 Task: Add Attachment from Google Drive to Card Card0000000151 in Board Board0000000038 in Workspace WS0000000013 in Trello. Add Cover Orange to Card Card0000000151 in Board Board0000000038 in Workspace WS0000000013 in Trello. Add "Add Label …" with "Title" Title0000000151 to Button Button0000000151 to Card Card0000000151 in Board Board0000000038 in Workspace WS0000000013 in Trello. Add Description DS0000000151 to Card Card0000000151 in Board Board0000000038 in Workspace WS0000000013 in Trello. Add Comment CM0000000151 to Card Card0000000151 in Board Board0000000038 in Workspace WS0000000013 in Trello
Action: Mouse moved to (751, 436)
Screenshot: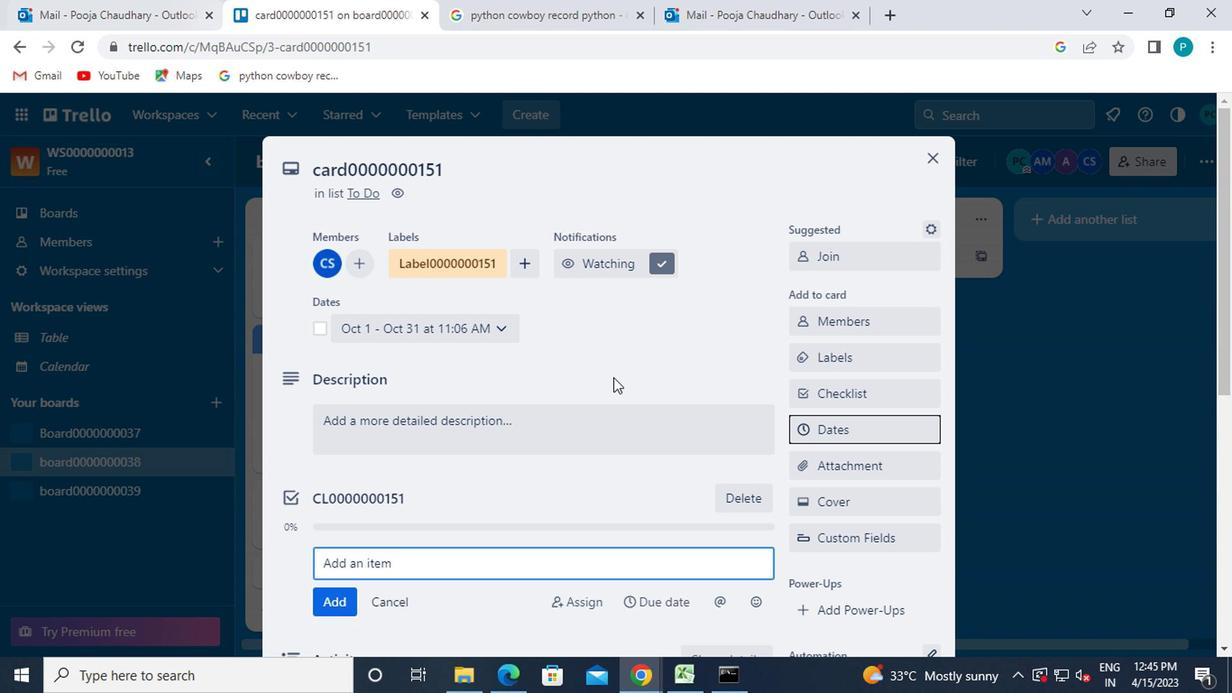 
Action: Mouse scrolled (751, 435) with delta (0, -1)
Screenshot: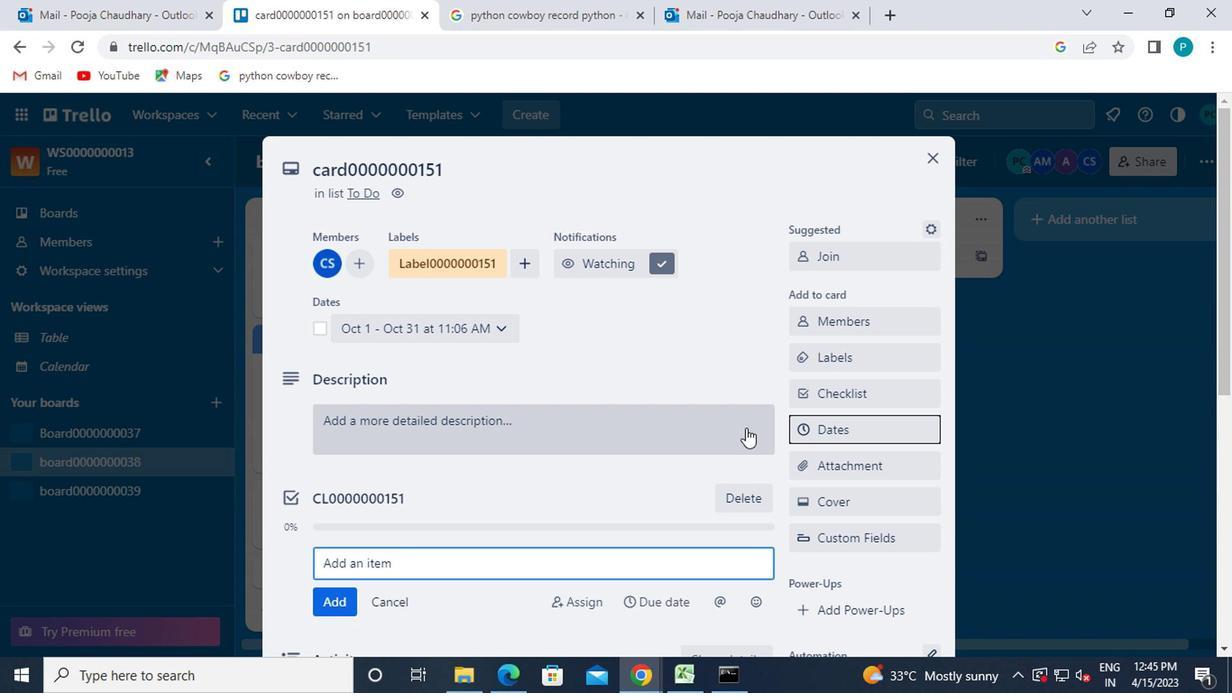 
Action: Mouse scrolled (751, 435) with delta (0, -1)
Screenshot: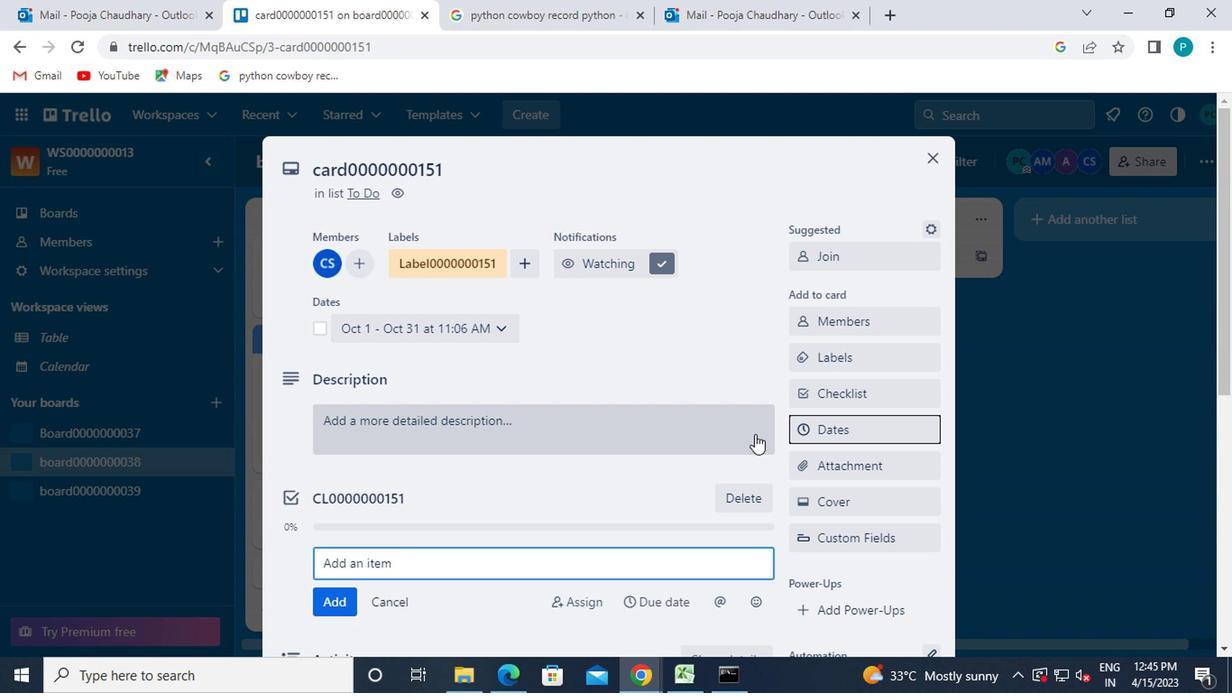 
Action: Mouse scrolled (751, 435) with delta (0, -1)
Screenshot: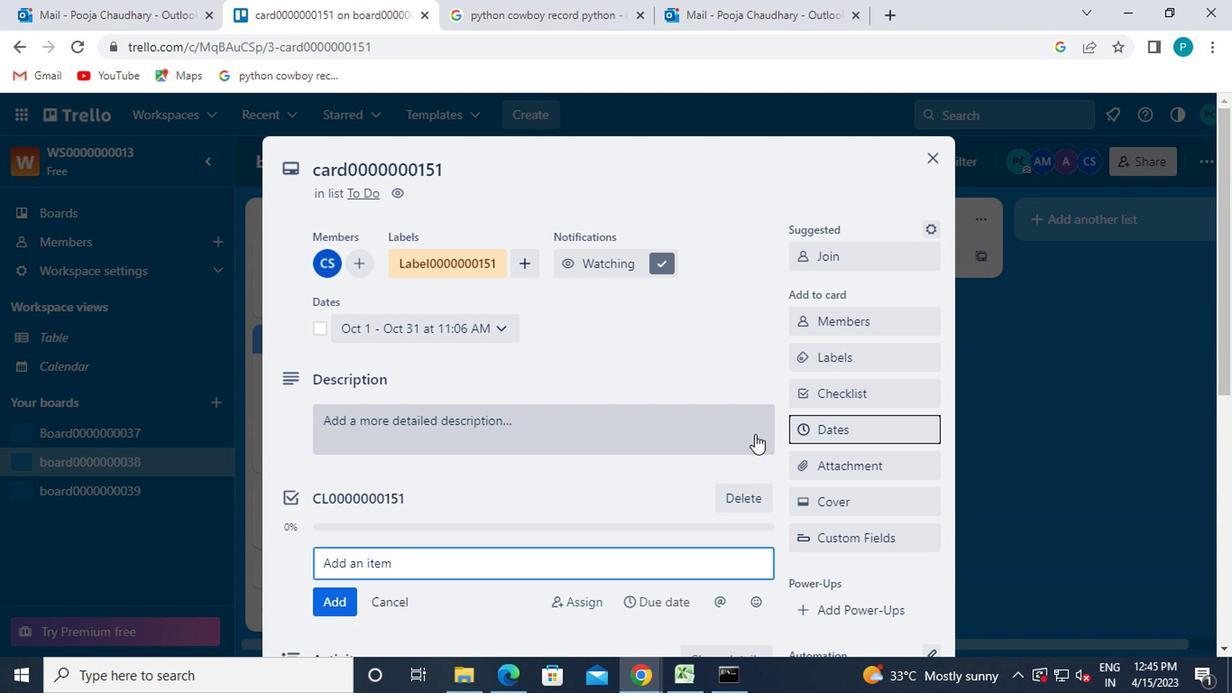 
Action: Mouse moved to (803, 199)
Screenshot: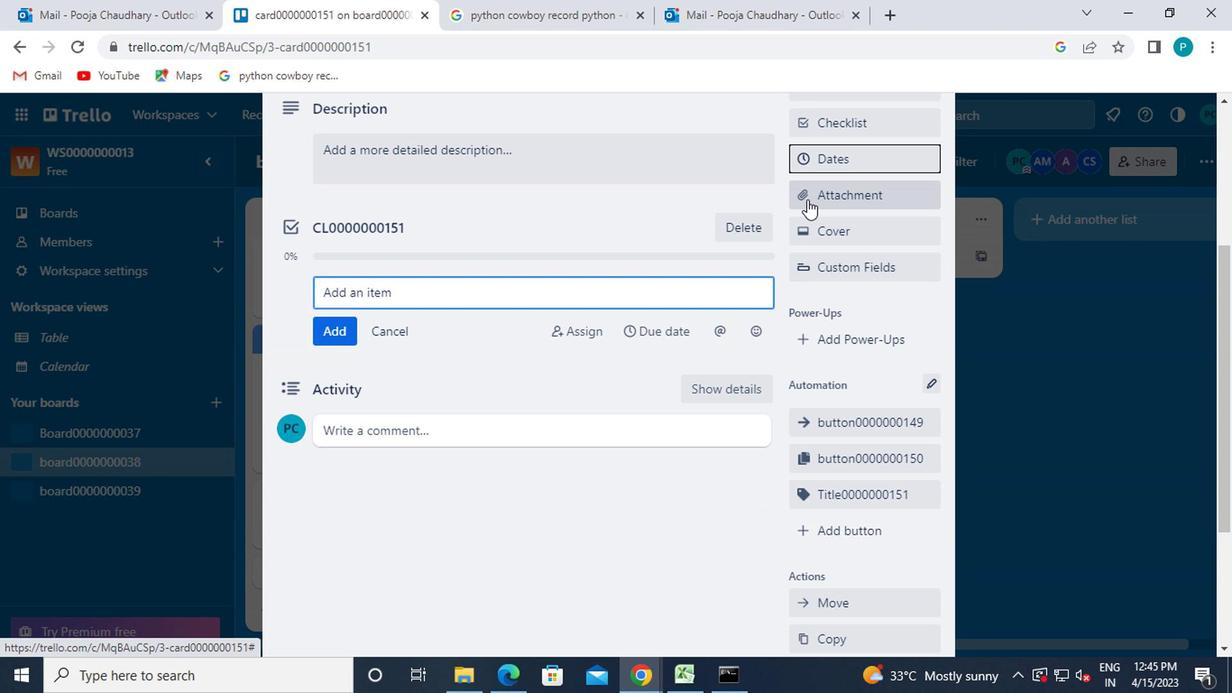 
Action: Mouse pressed left at (803, 199)
Screenshot: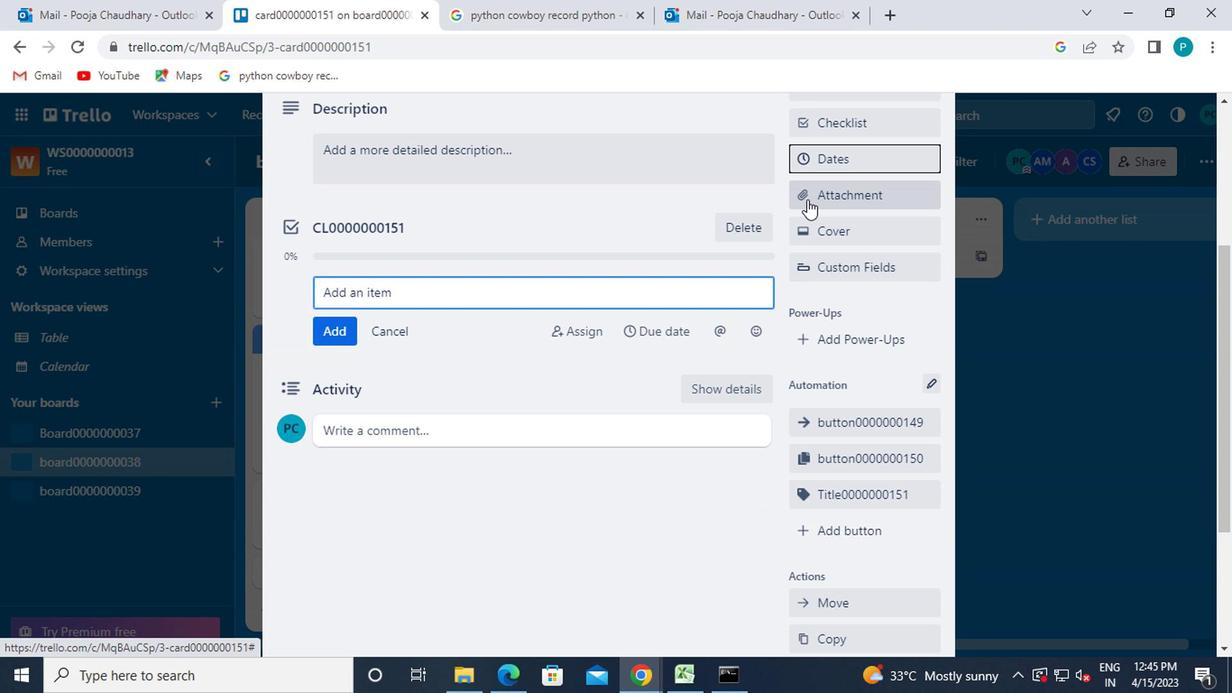 
Action: Mouse moved to (838, 326)
Screenshot: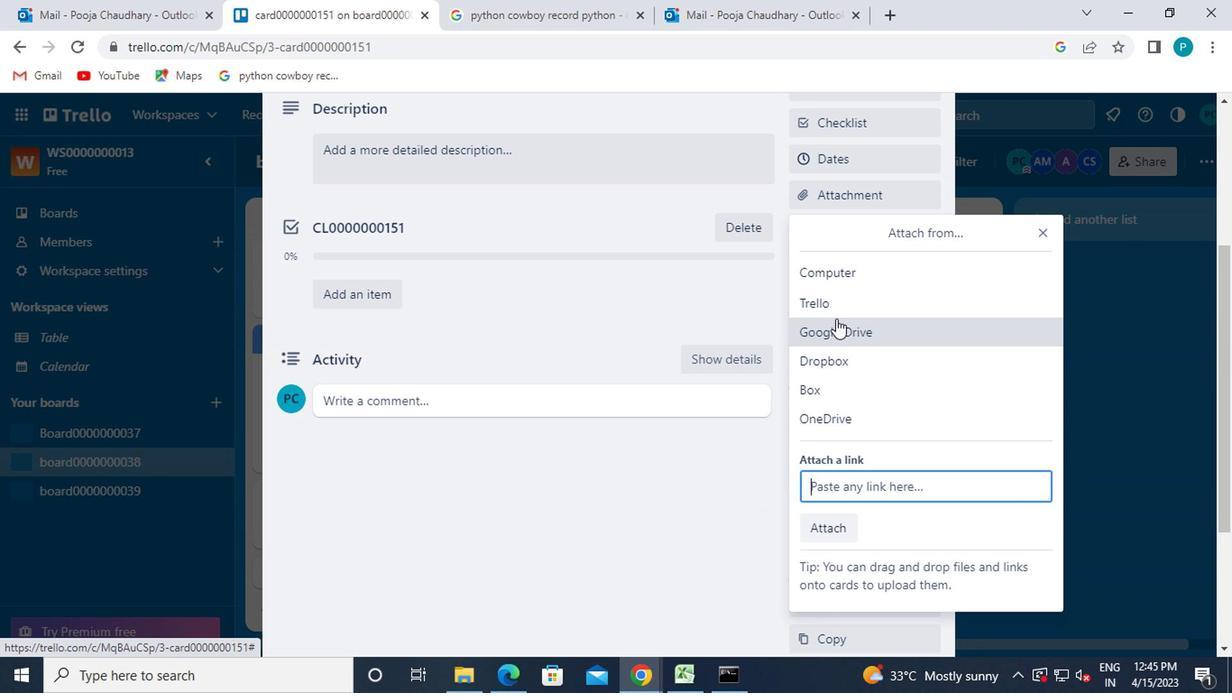 
Action: Mouse pressed left at (838, 326)
Screenshot: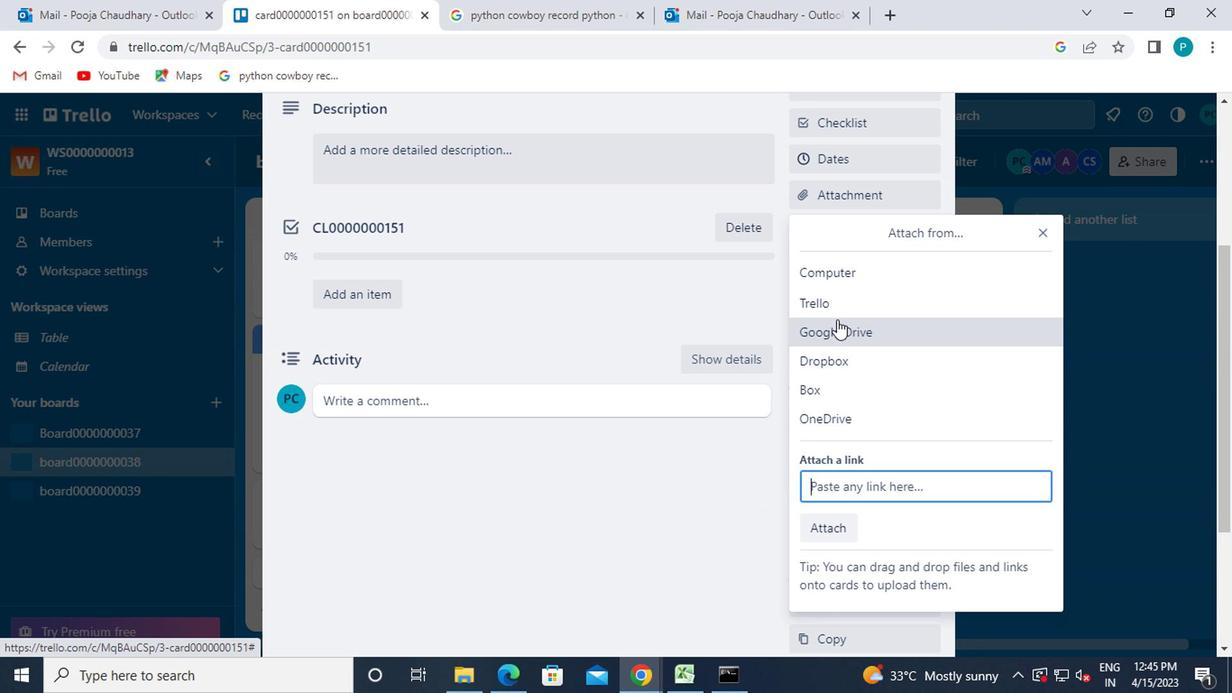 
Action: Mouse moved to (338, 424)
Screenshot: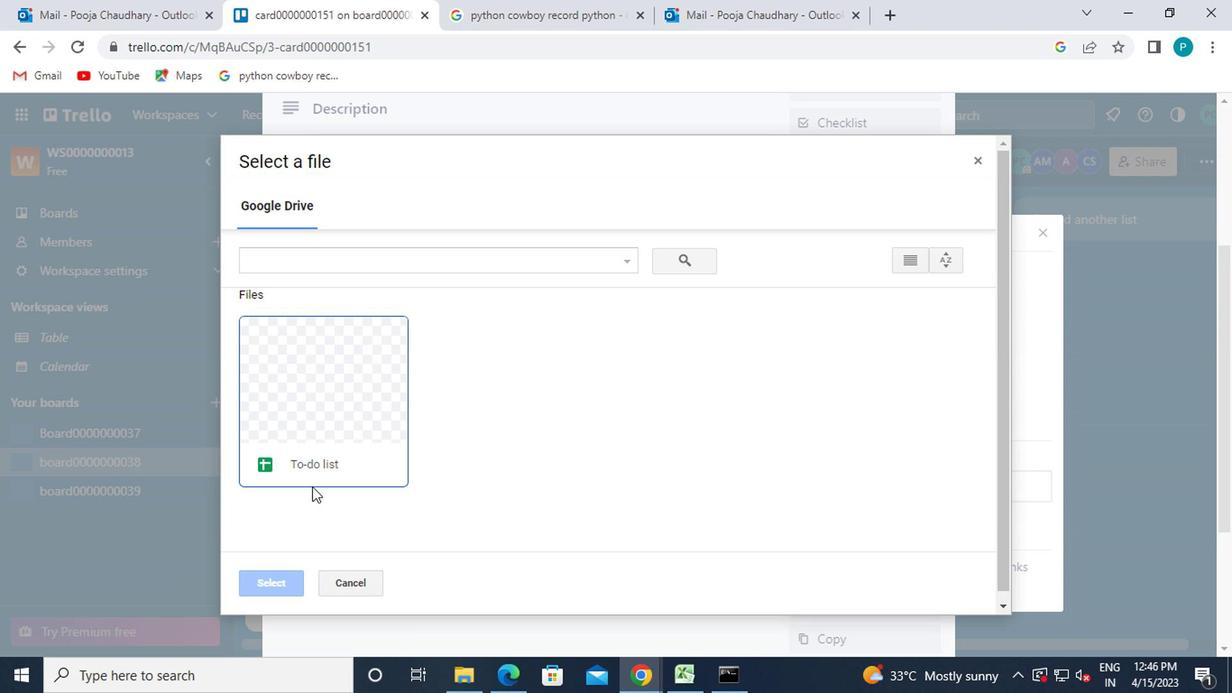 
Action: Mouse pressed left at (338, 424)
Screenshot: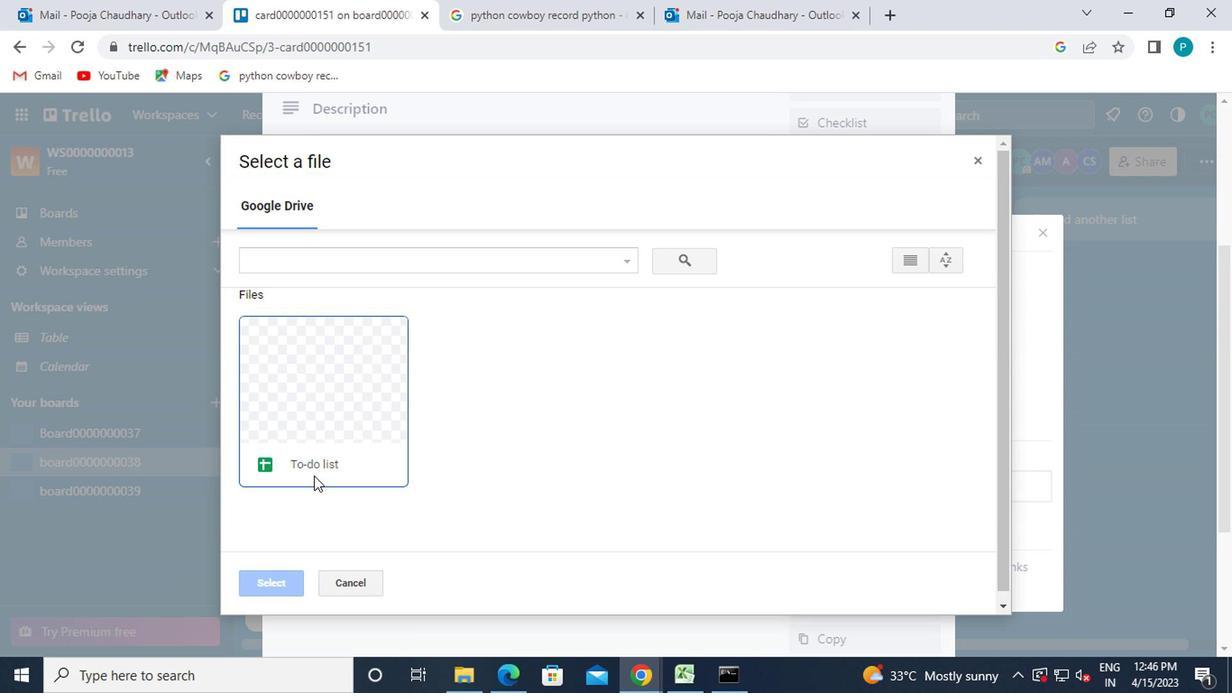 
Action: Mouse moved to (281, 583)
Screenshot: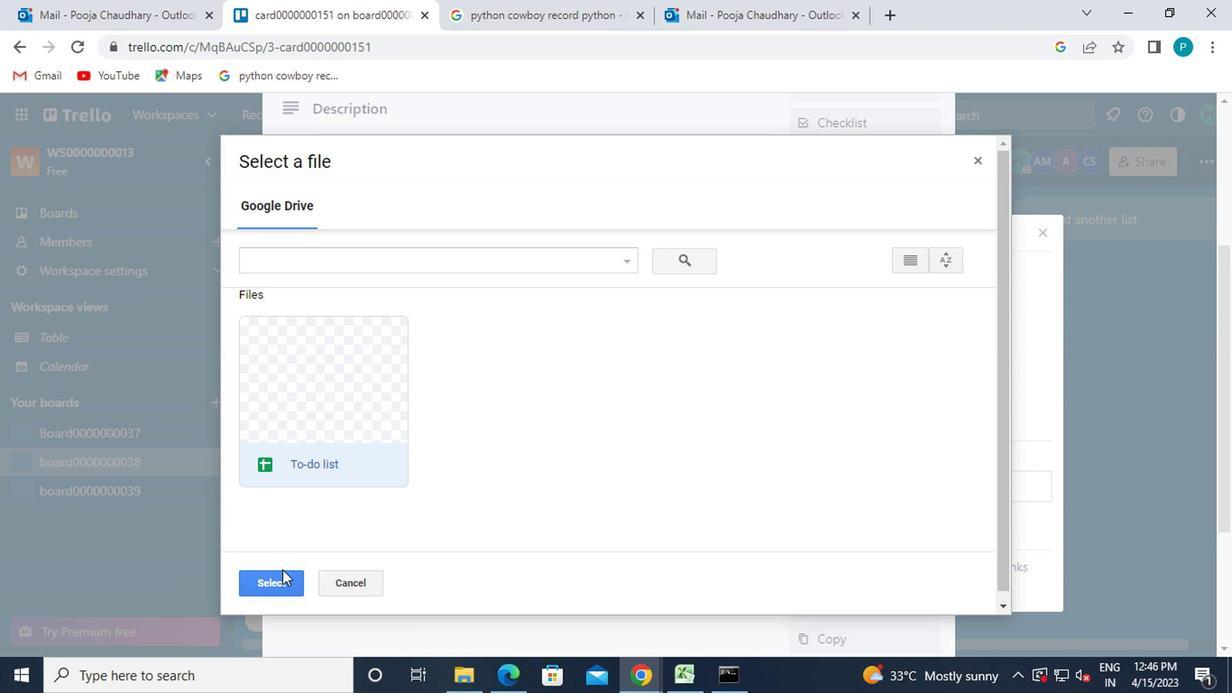 
Action: Mouse pressed left at (281, 583)
Screenshot: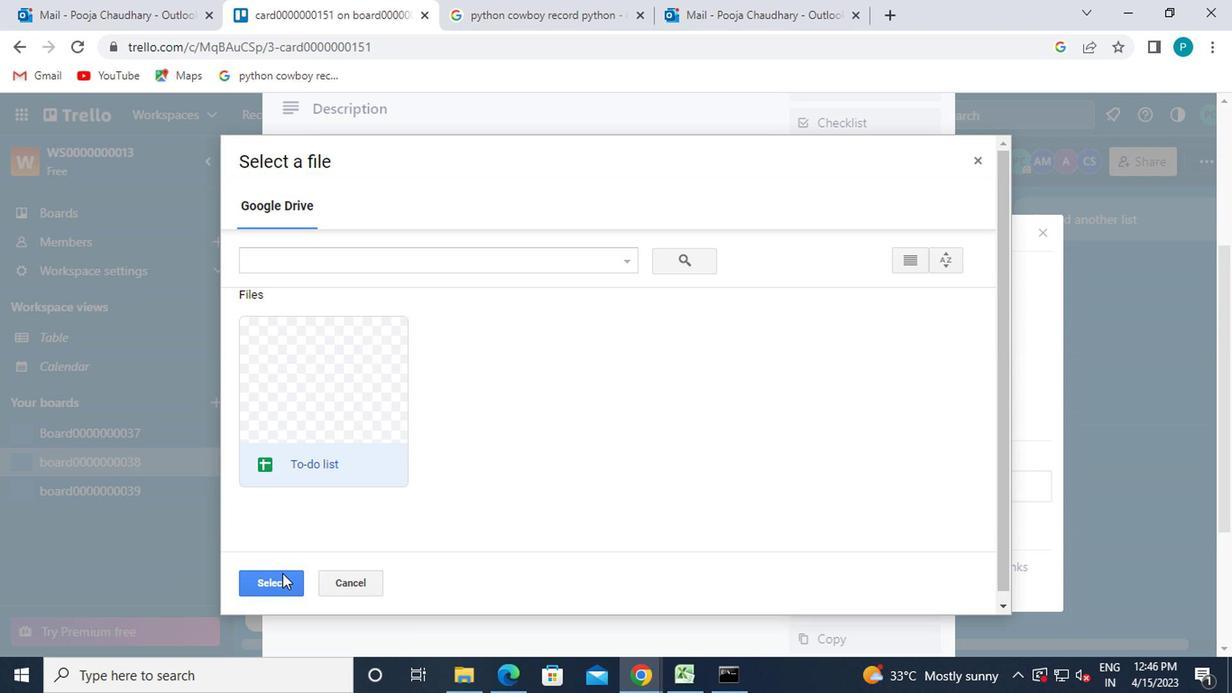 
Action: Mouse moved to (824, 237)
Screenshot: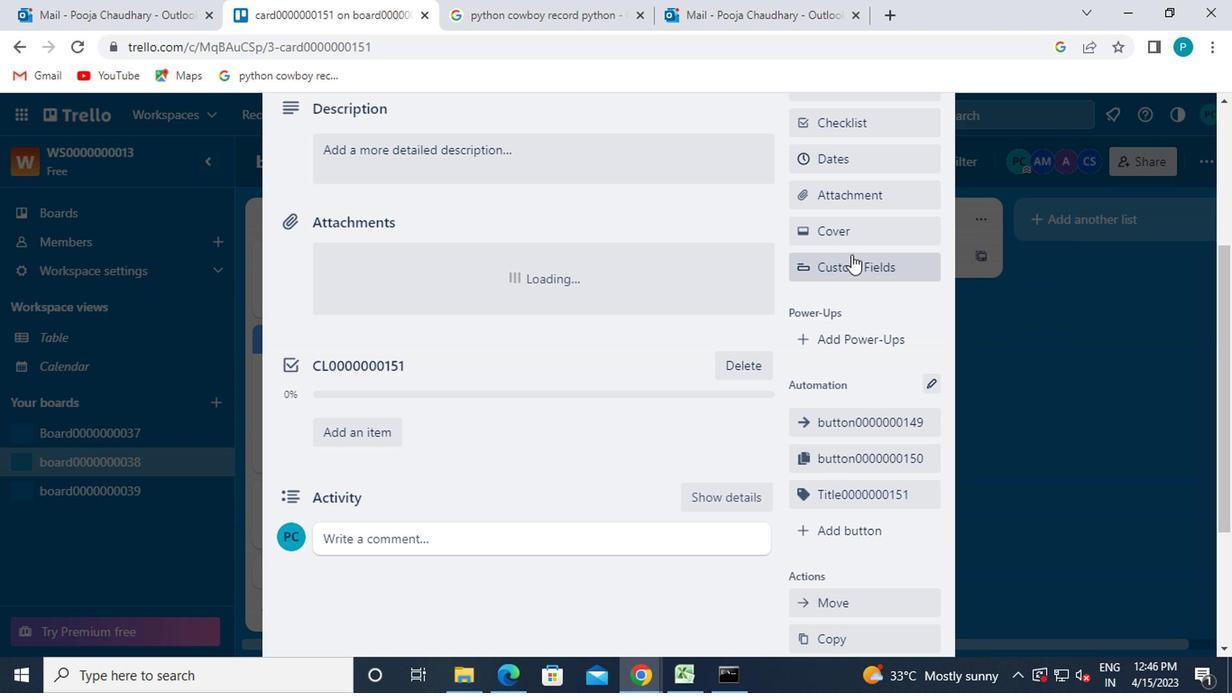 
Action: Mouse pressed left at (824, 237)
Screenshot: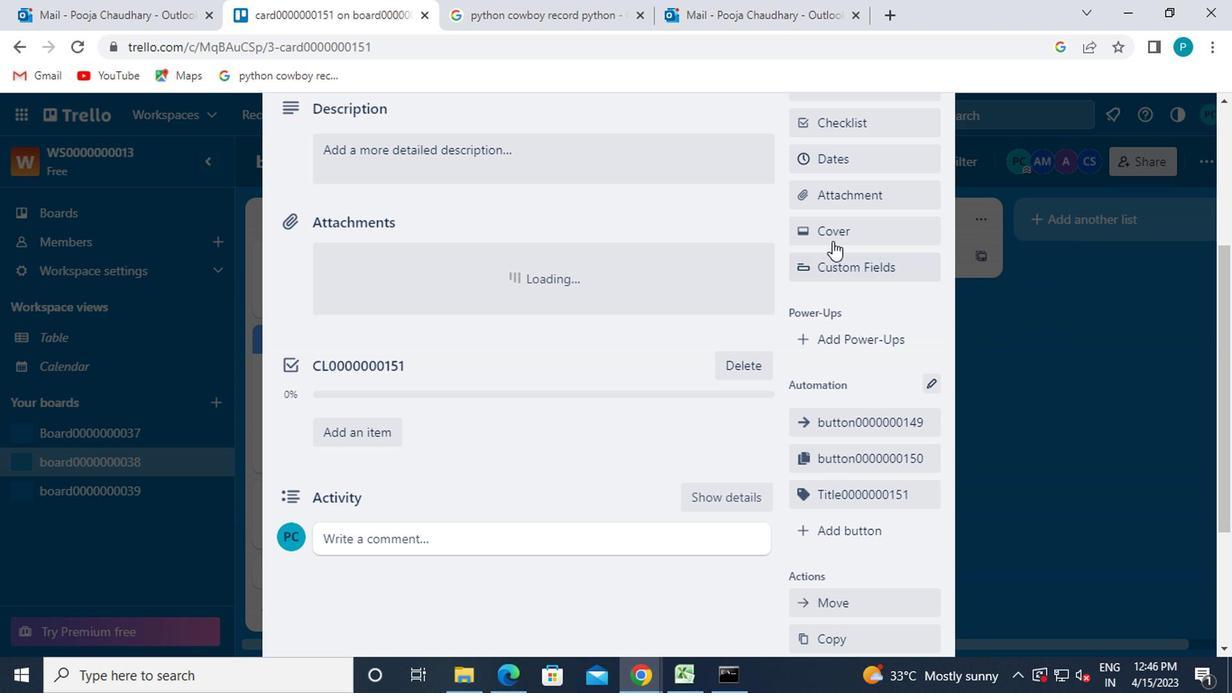 
Action: Mouse moved to (918, 297)
Screenshot: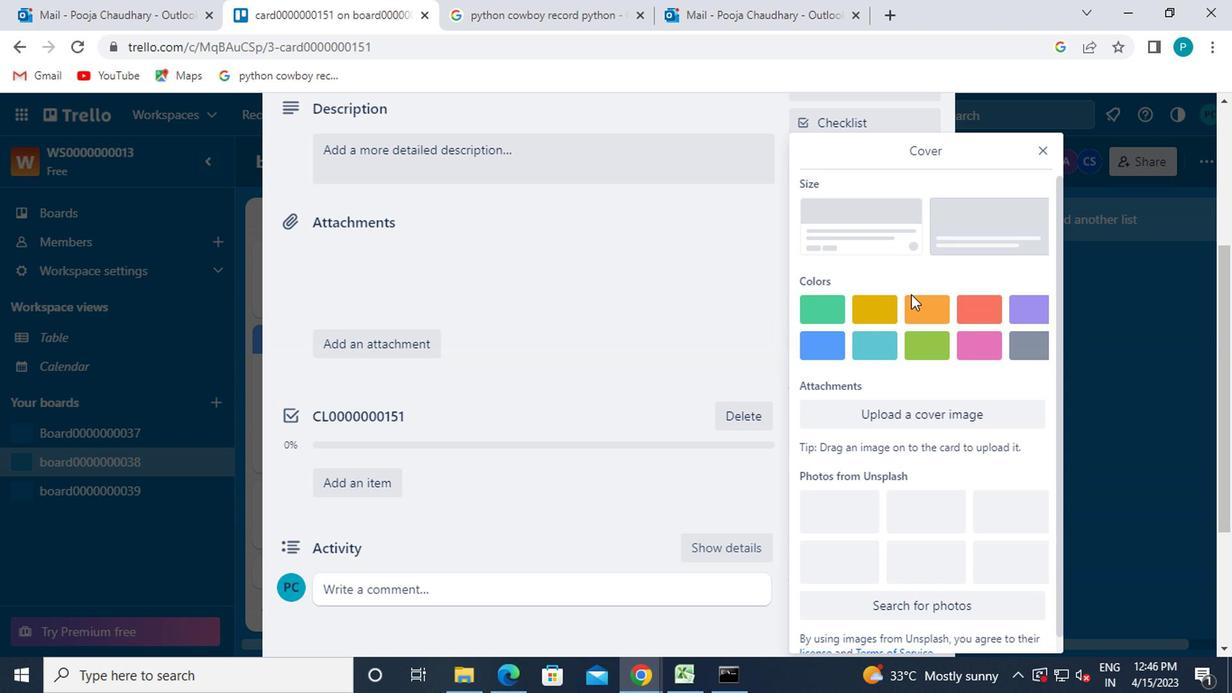 
Action: Mouse pressed left at (918, 297)
Screenshot: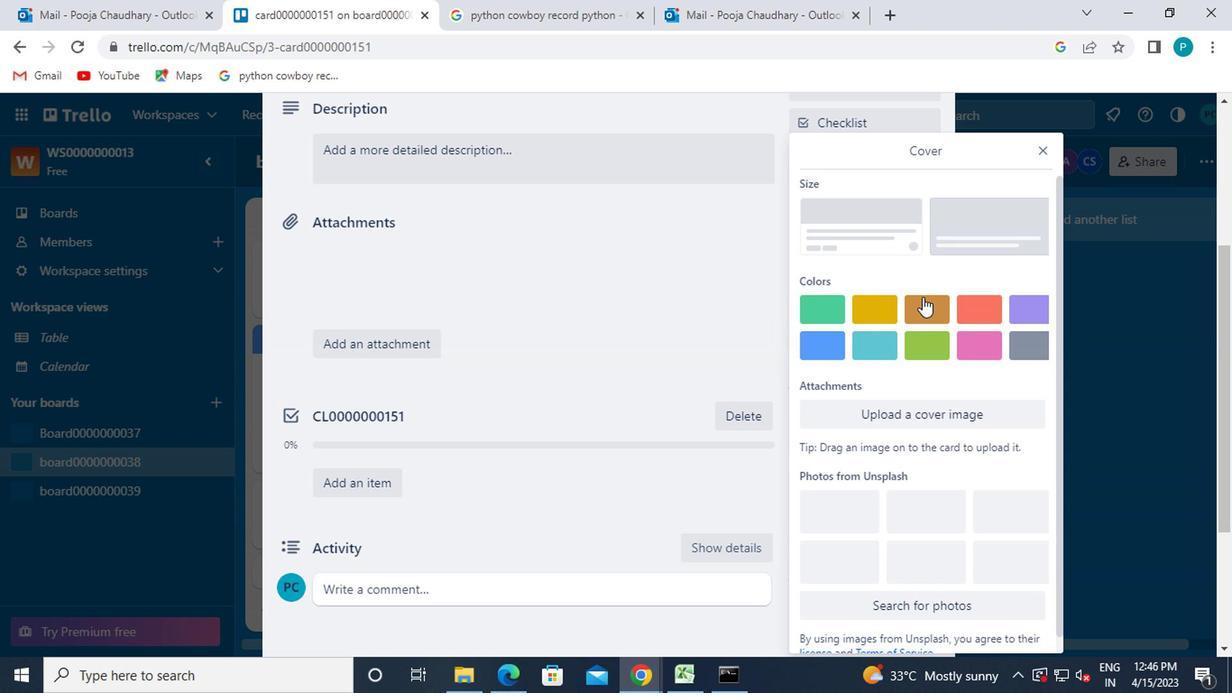 
Action: Mouse moved to (1031, 146)
Screenshot: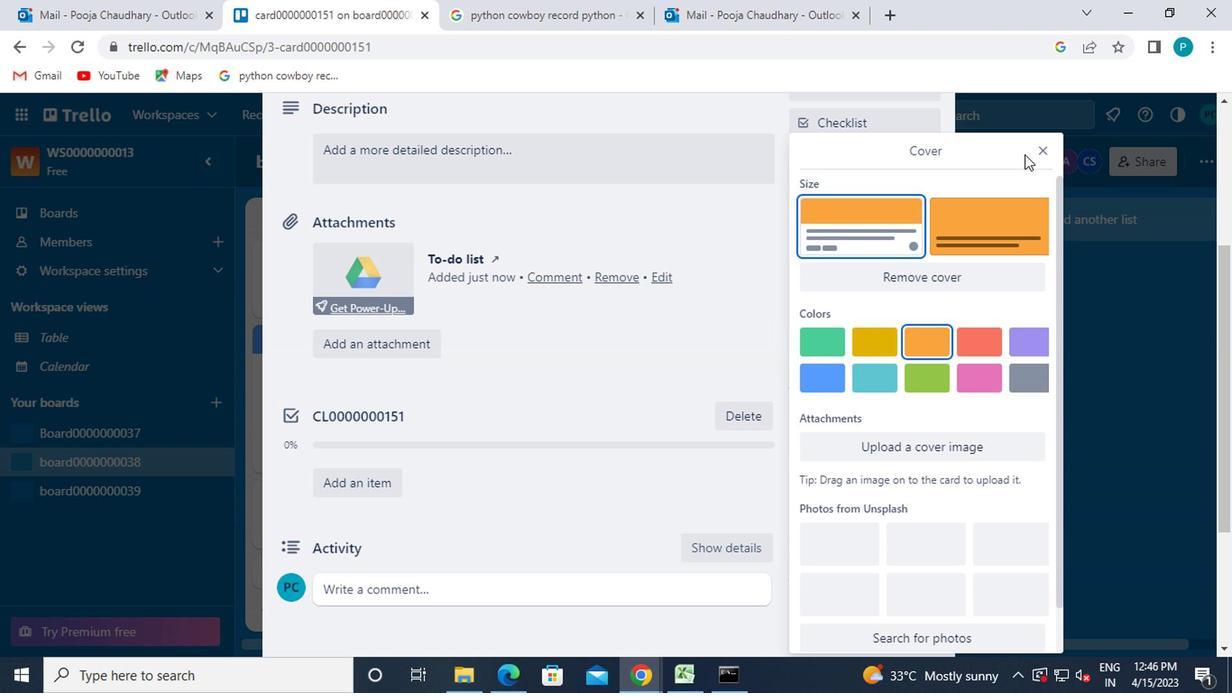 
Action: Mouse pressed left at (1031, 146)
Screenshot: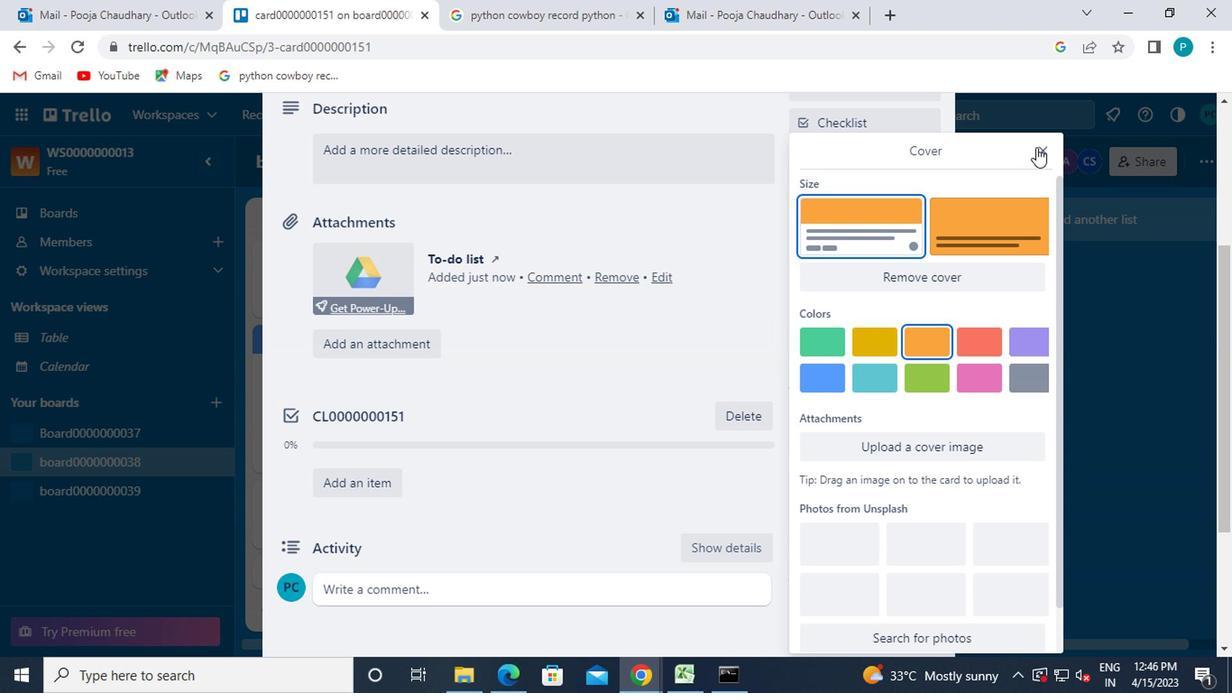 
Action: Mouse moved to (847, 499)
Screenshot: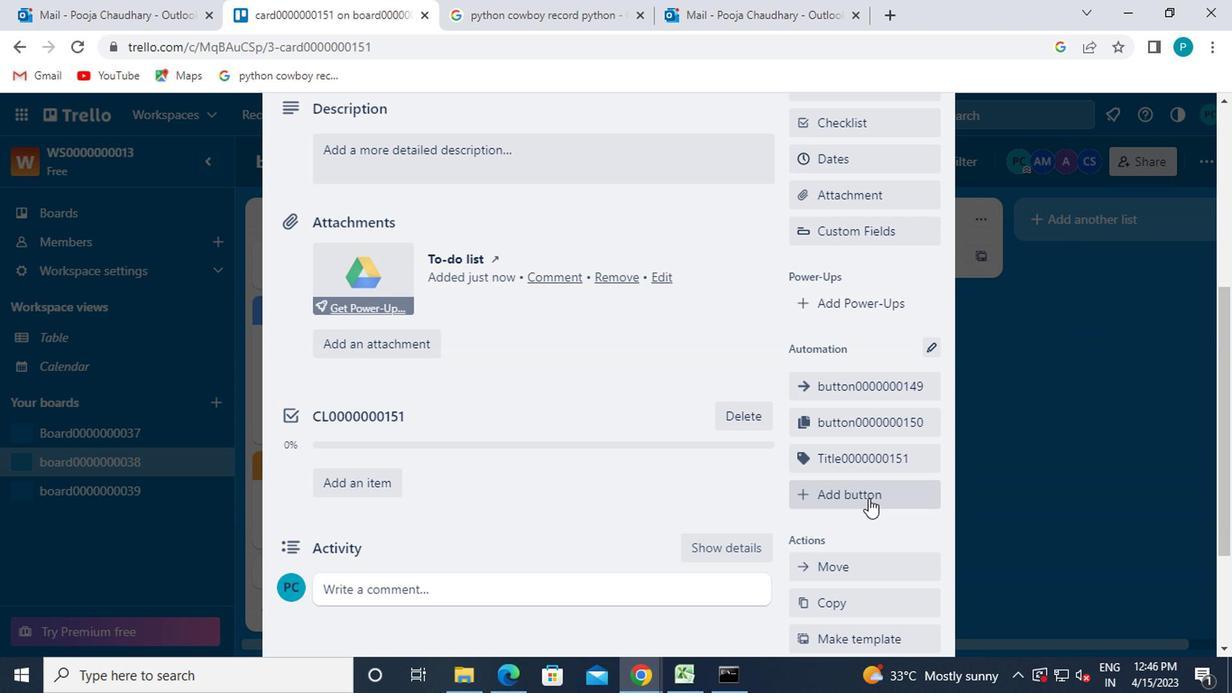 
Action: Mouse pressed left at (847, 499)
Screenshot: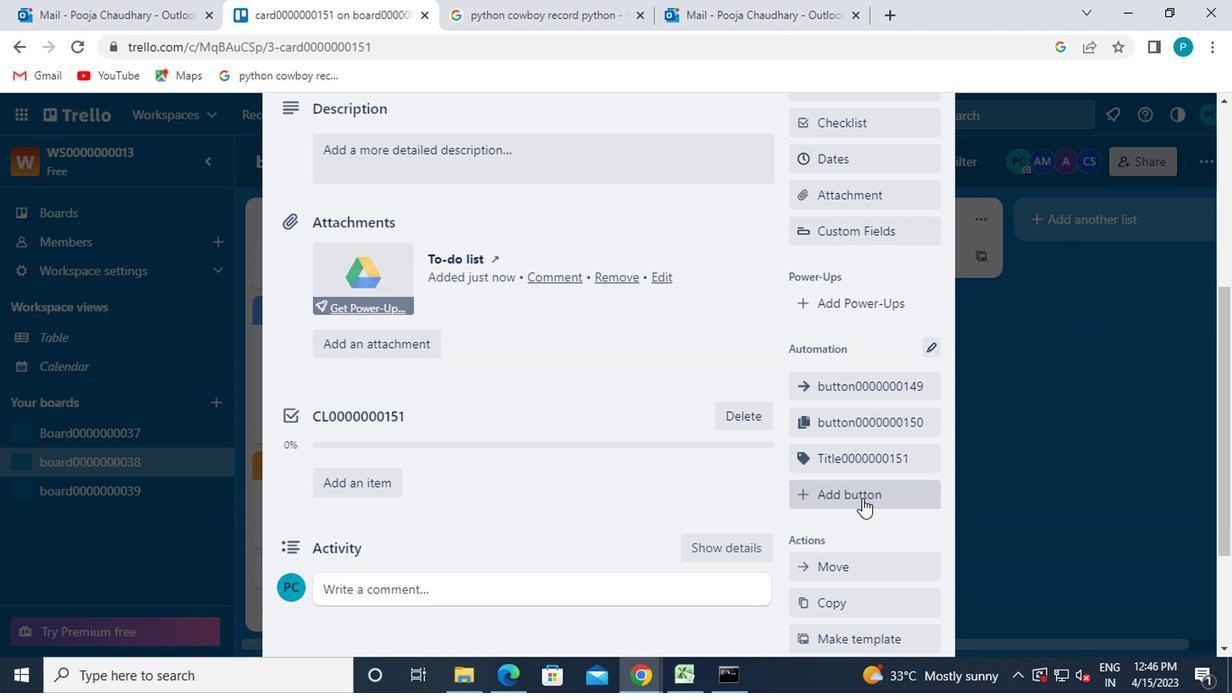 
Action: Mouse moved to (860, 318)
Screenshot: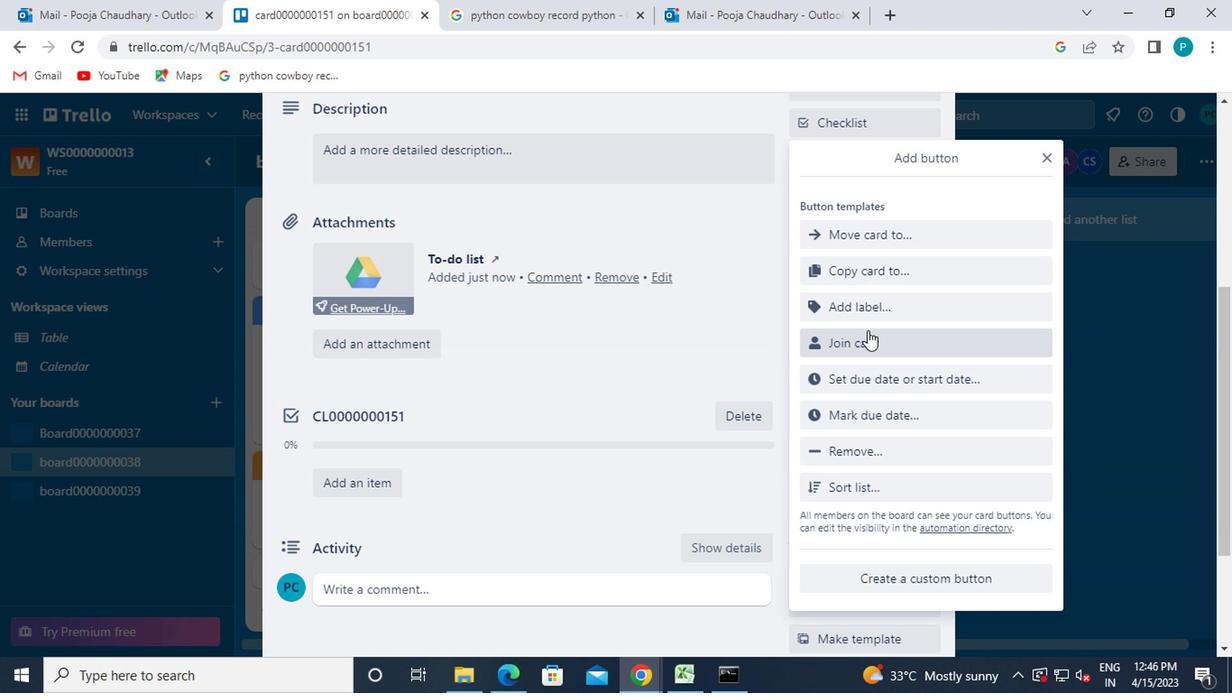 
Action: Mouse pressed left at (860, 318)
Screenshot: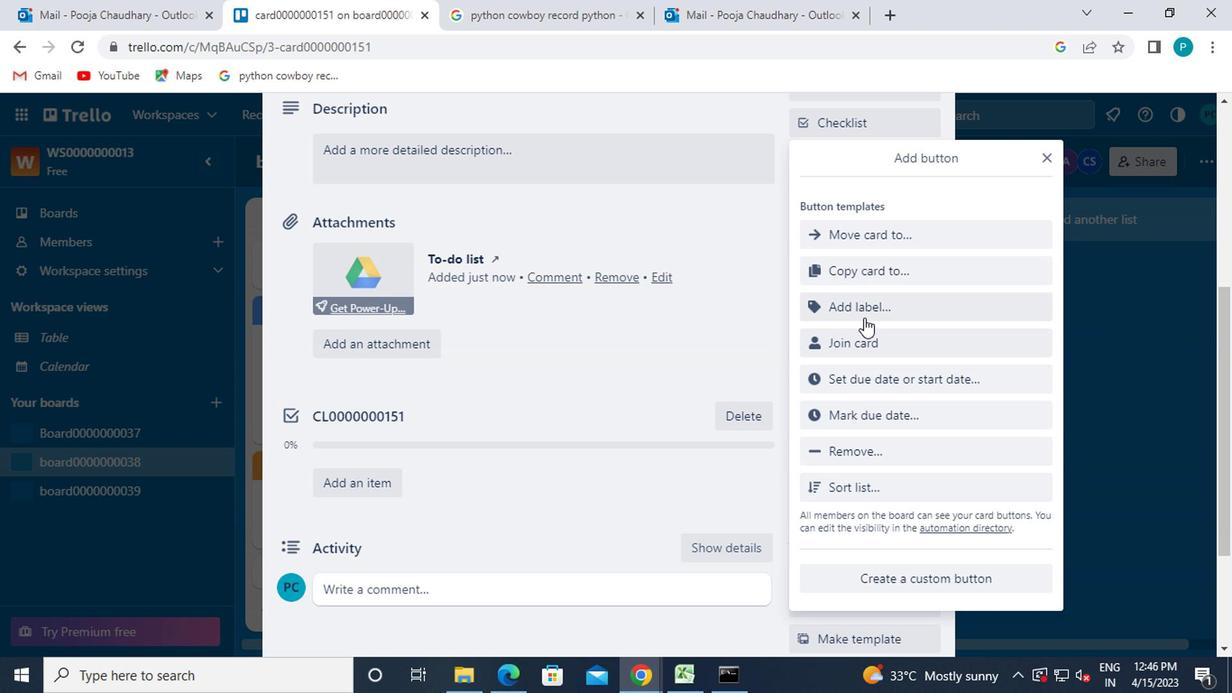 
Action: Mouse moved to (875, 236)
Screenshot: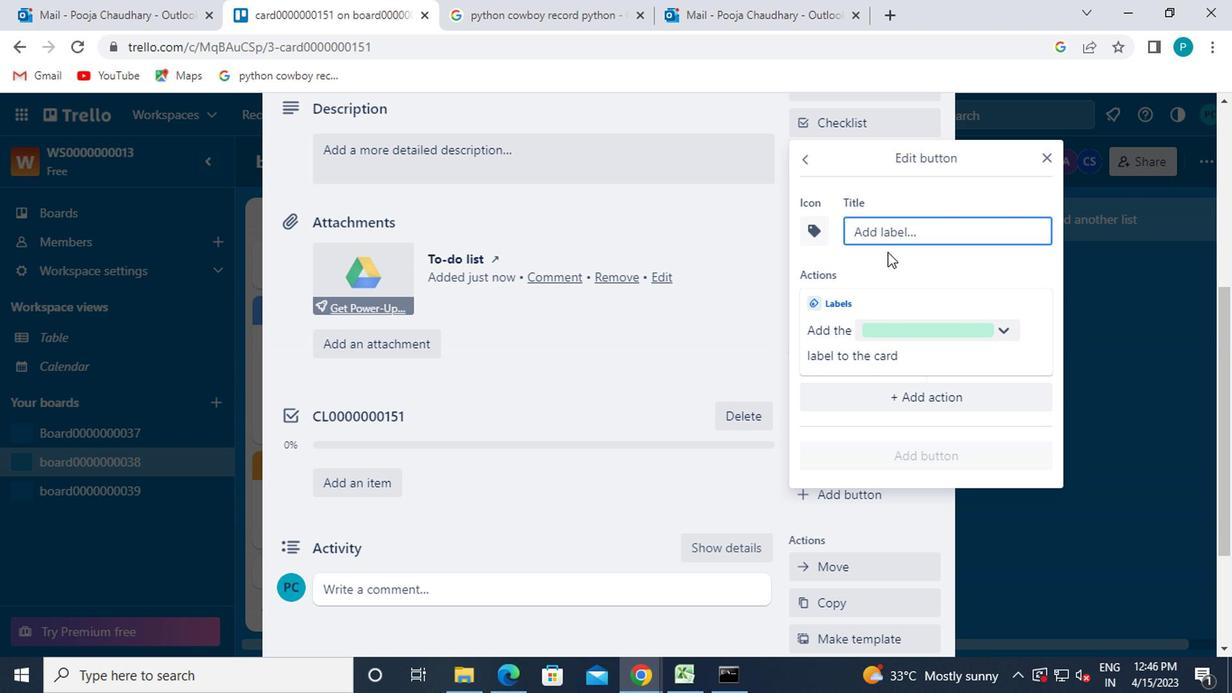 
Action: Mouse pressed left at (875, 236)
Screenshot: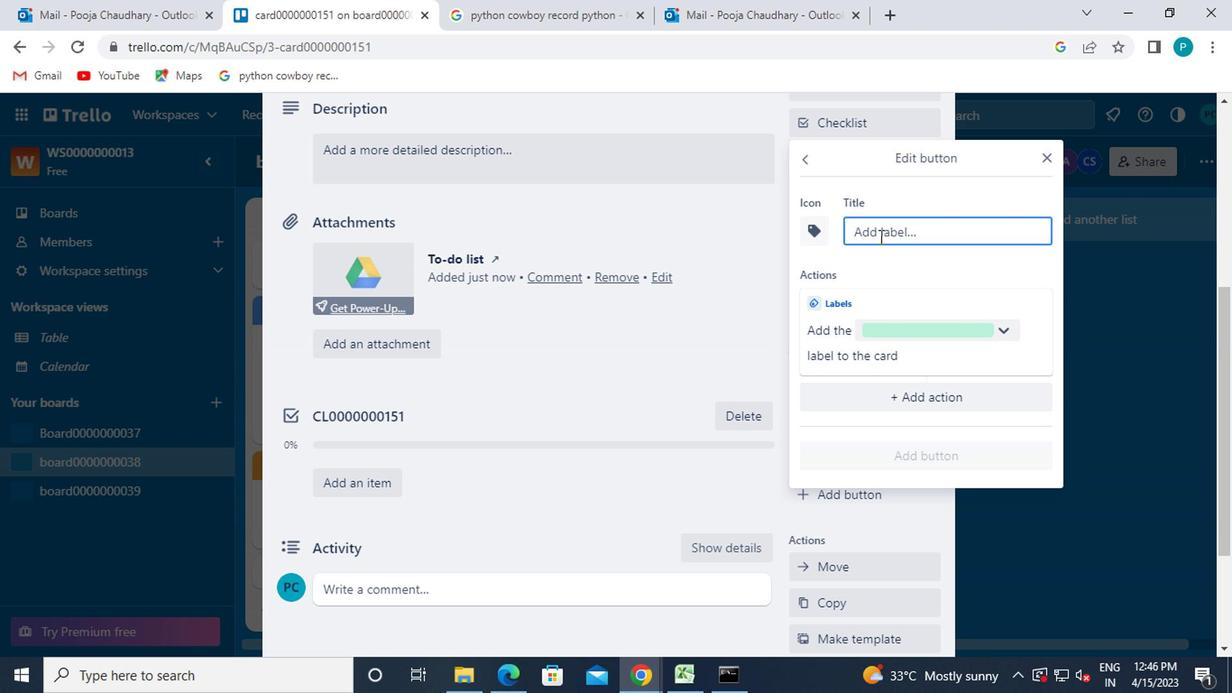 
Action: Key pressed title0000000151
Screenshot: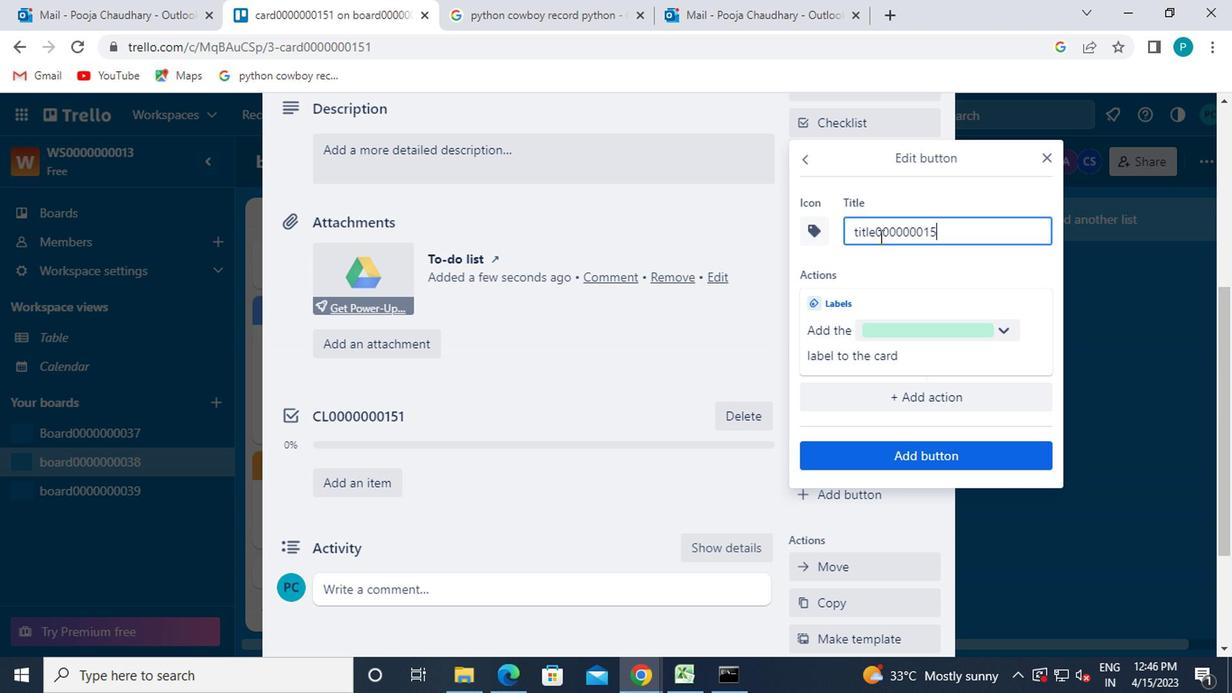 
Action: Mouse moved to (899, 456)
Screenshot: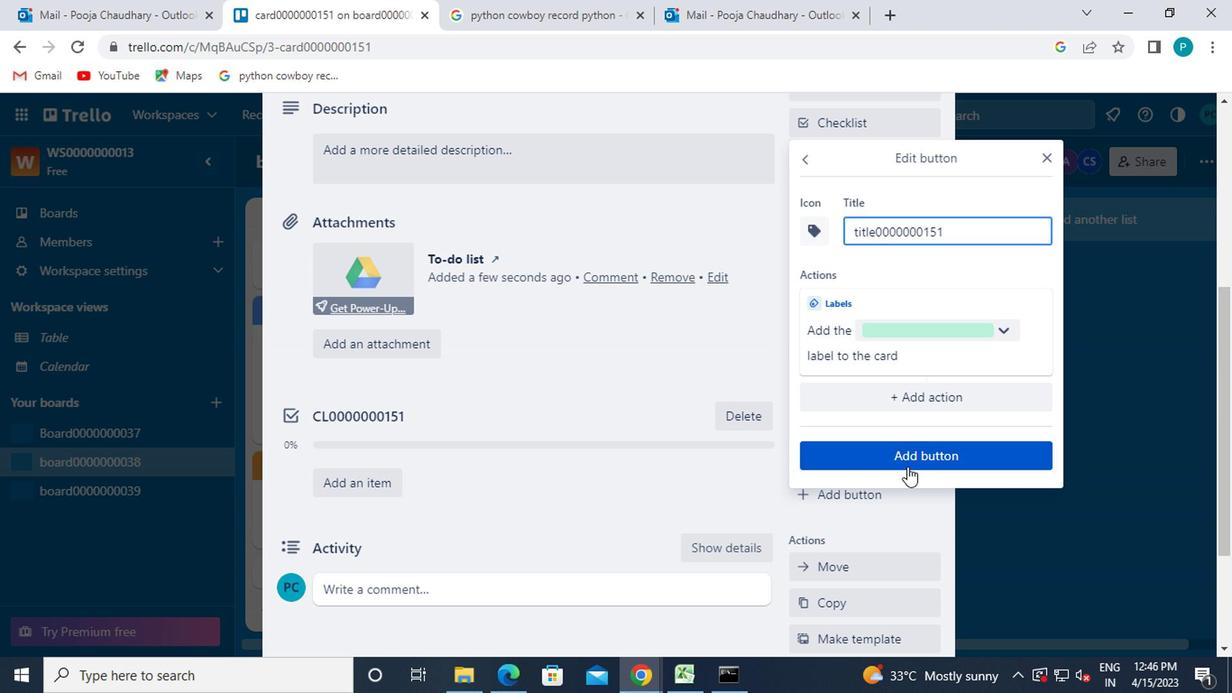 
Action: Mouse pressed left at (899, 456)
Screenshot: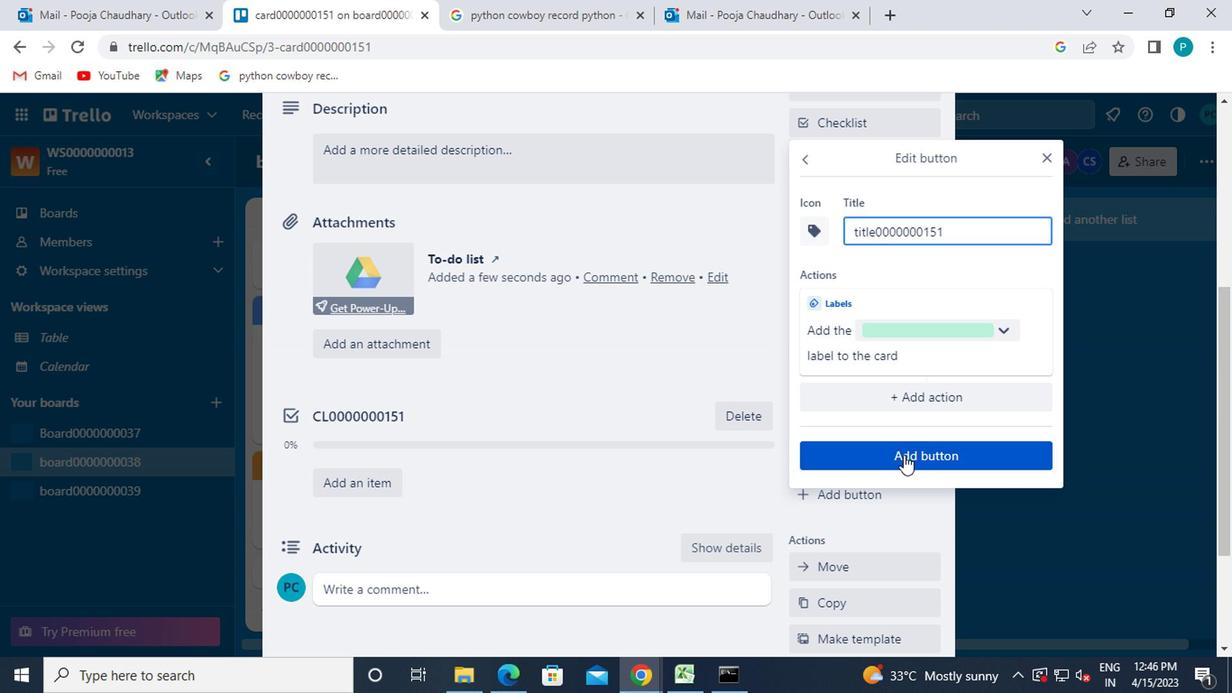 
Action: Mouse moved to (821, 445)
Screenshot: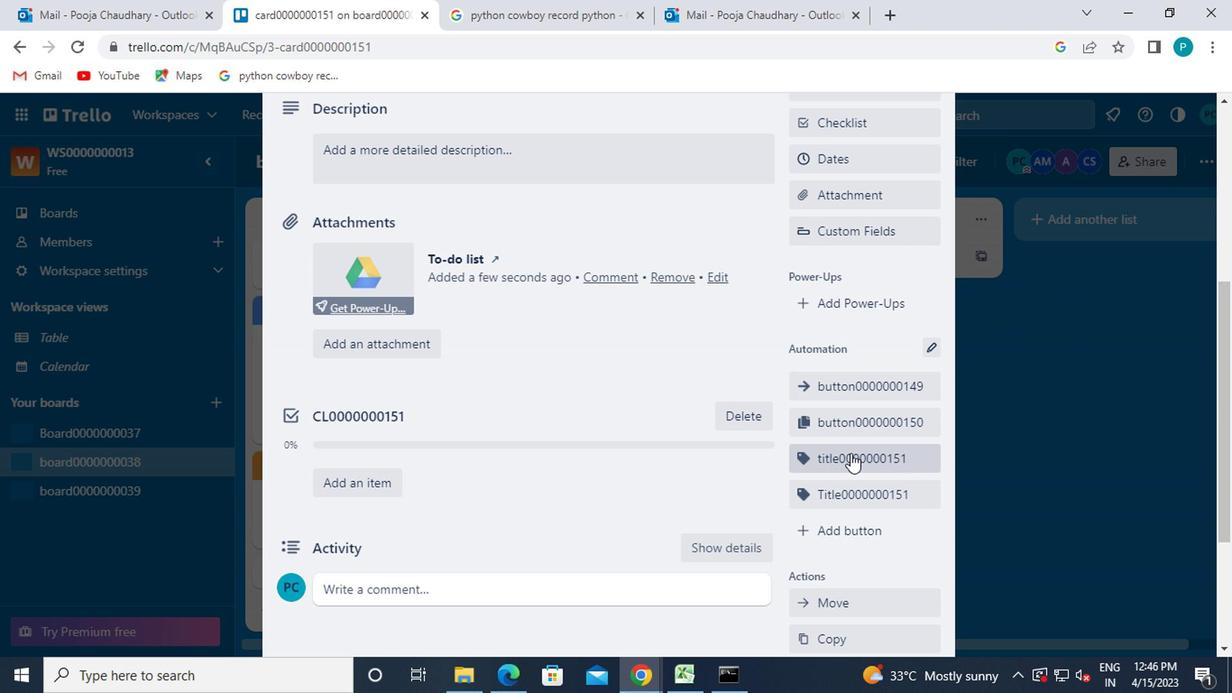 
Action: Mouse scrolled (821, 446) with delta (0, 0)
Screenshot: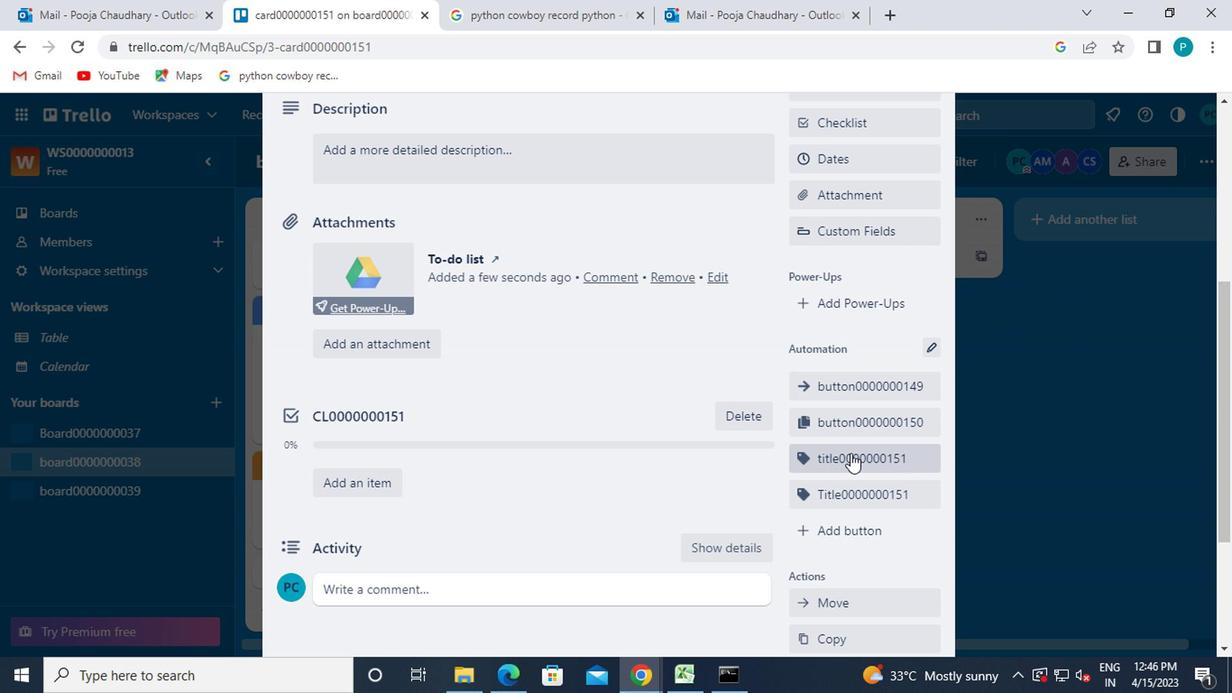 
Action: Mouse moved to (821, 445)
Screenshot: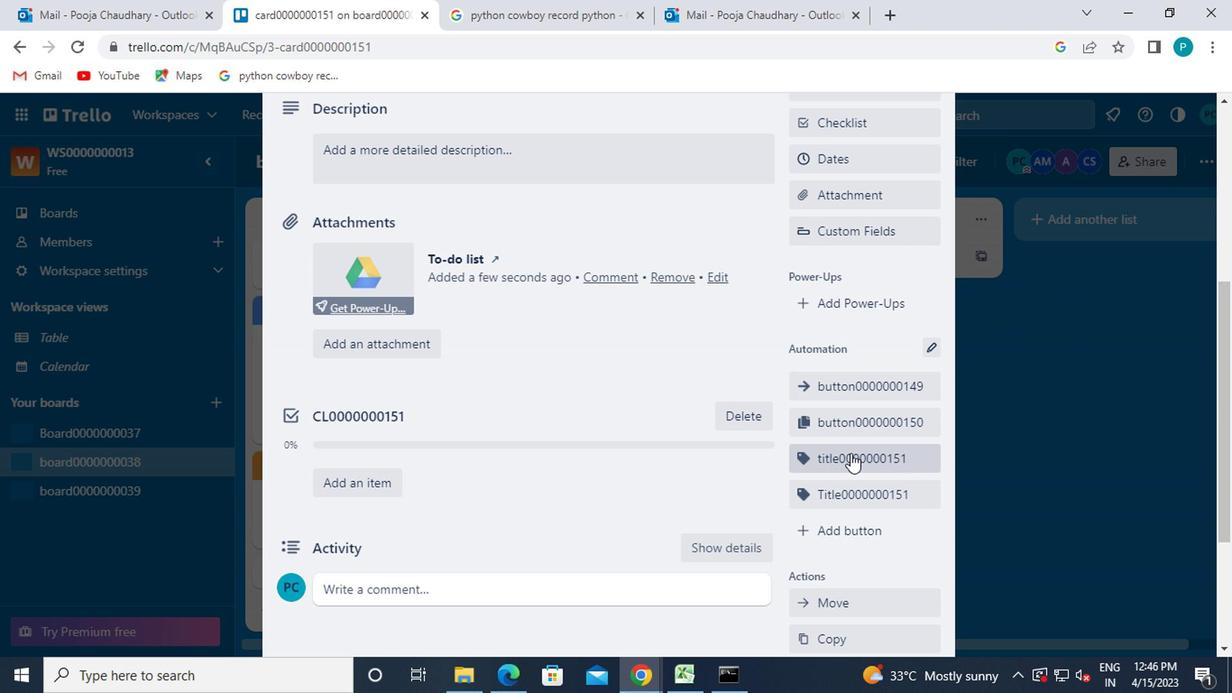 
Action: Mouse scrolled (821, 446) with delta (0, 0)
Screenshot: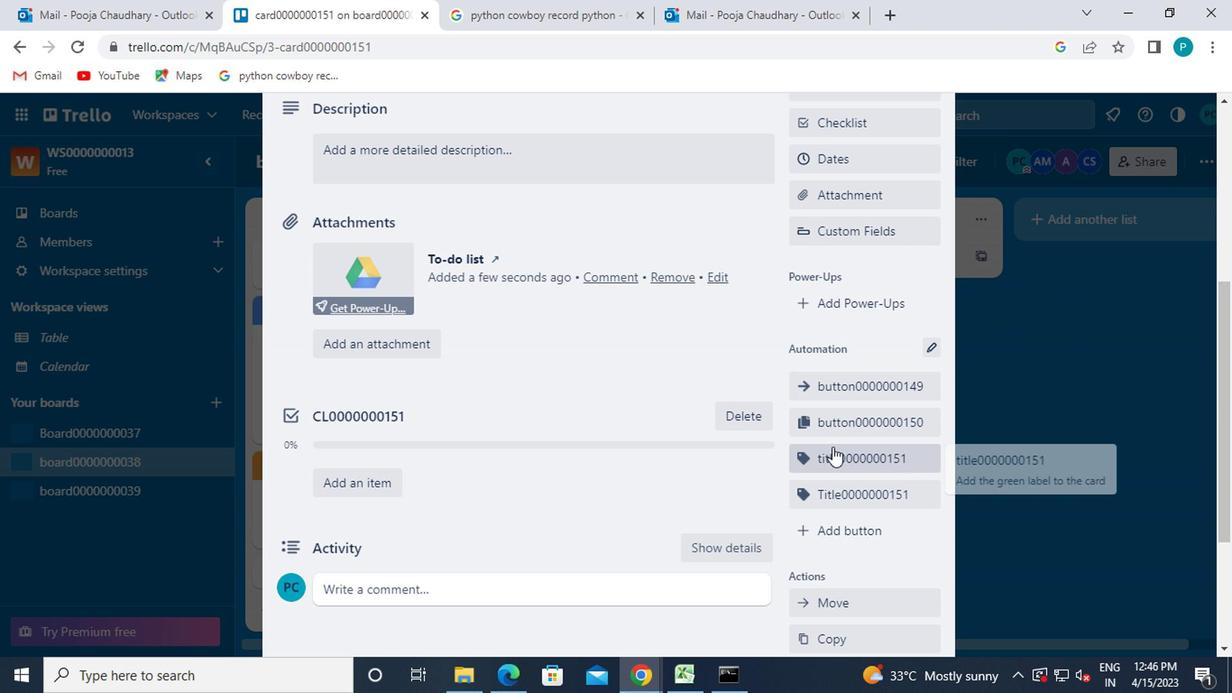 
Action: Mouse scrolled (821, 446) with delta (0, 0)
Screenshot: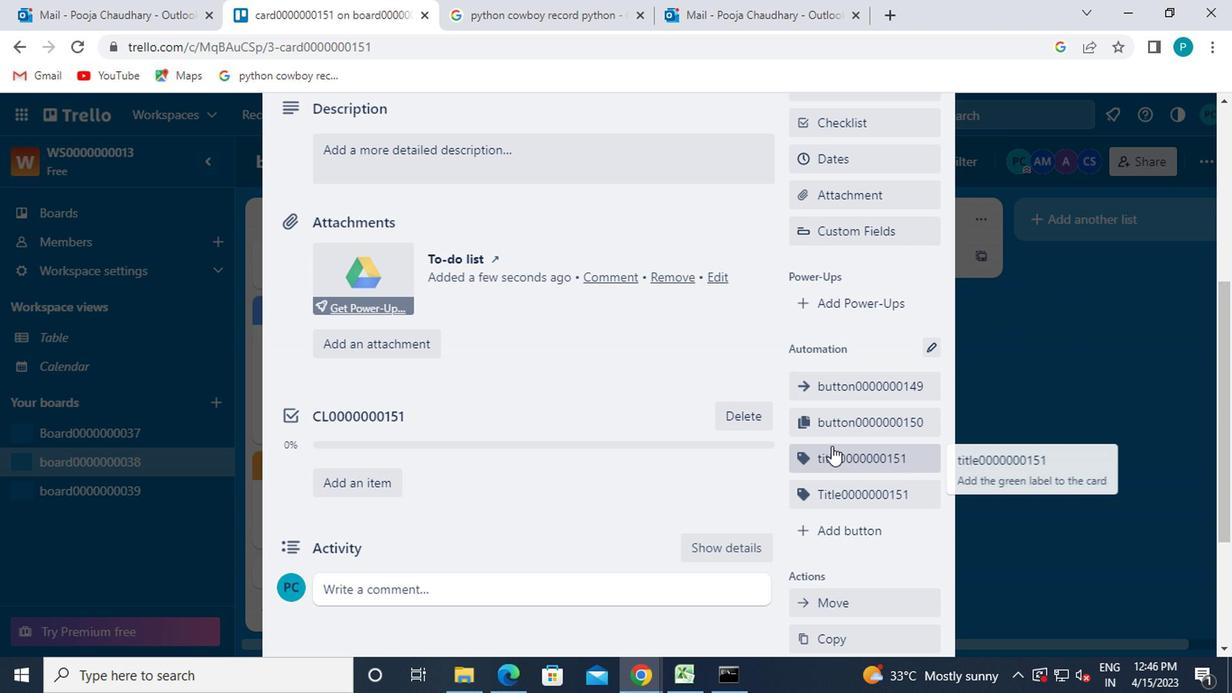 
Action: Mouse moved to (489, 417)
Screenshot: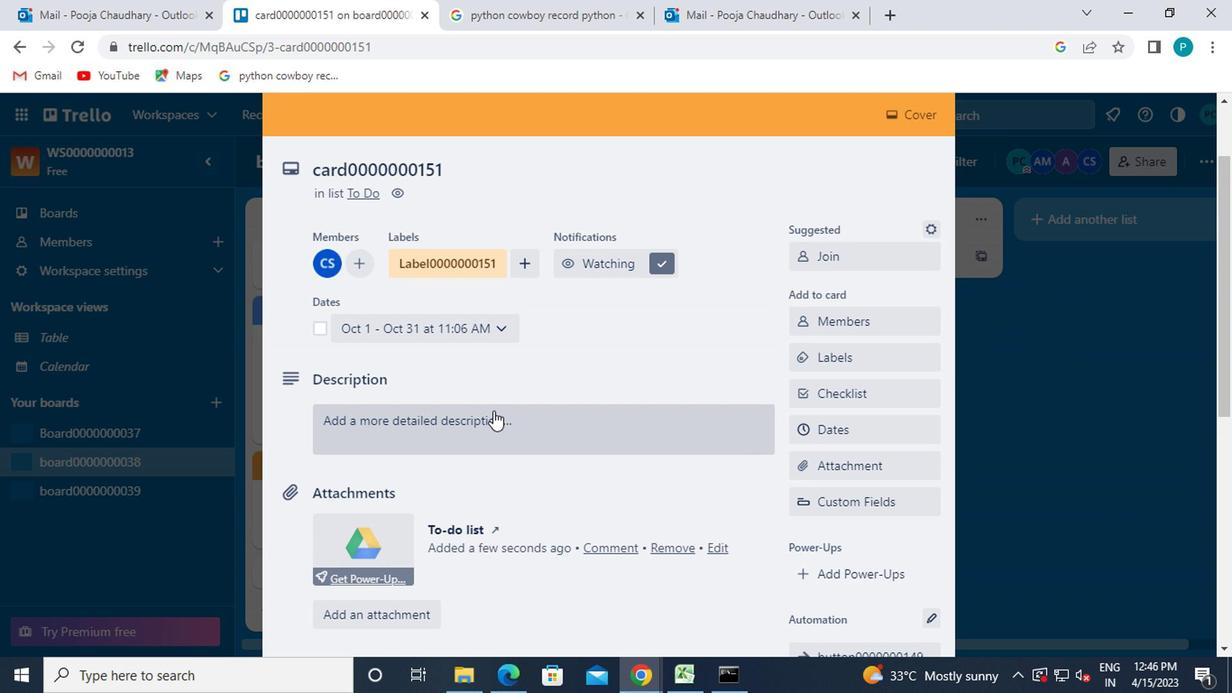 
Action: Mouse pressed left at (489, 417)
Screenshot: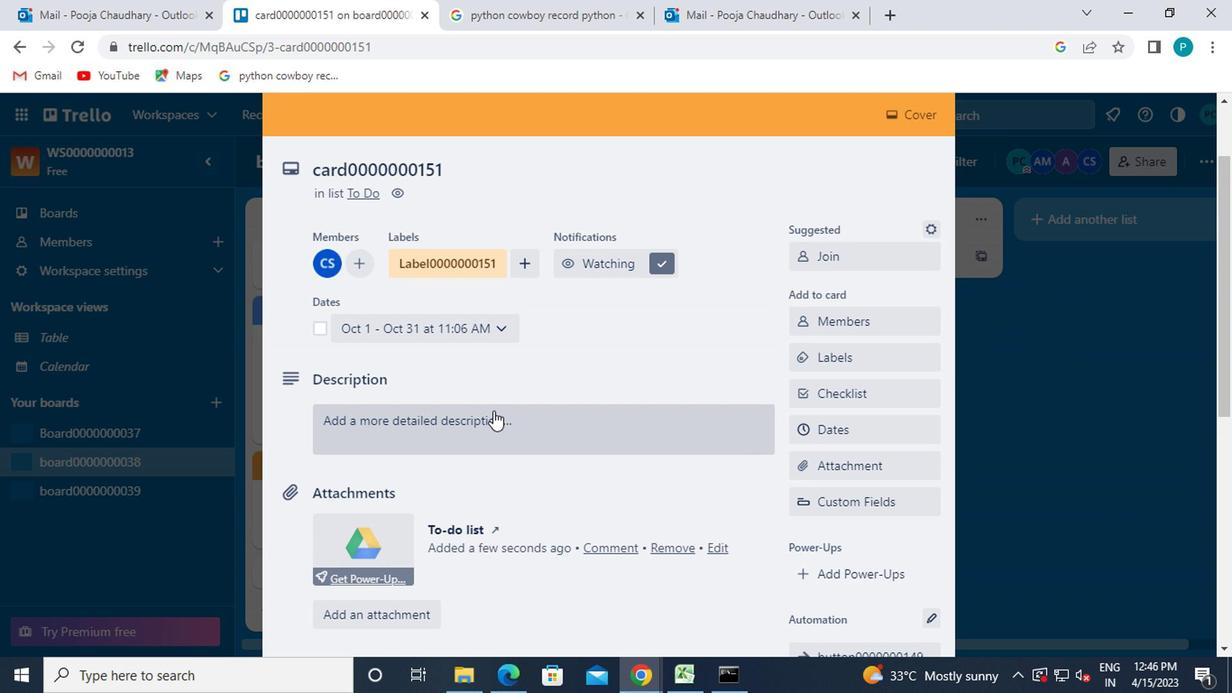 
Action: Mouse moved to (470, 483)
Screenshot: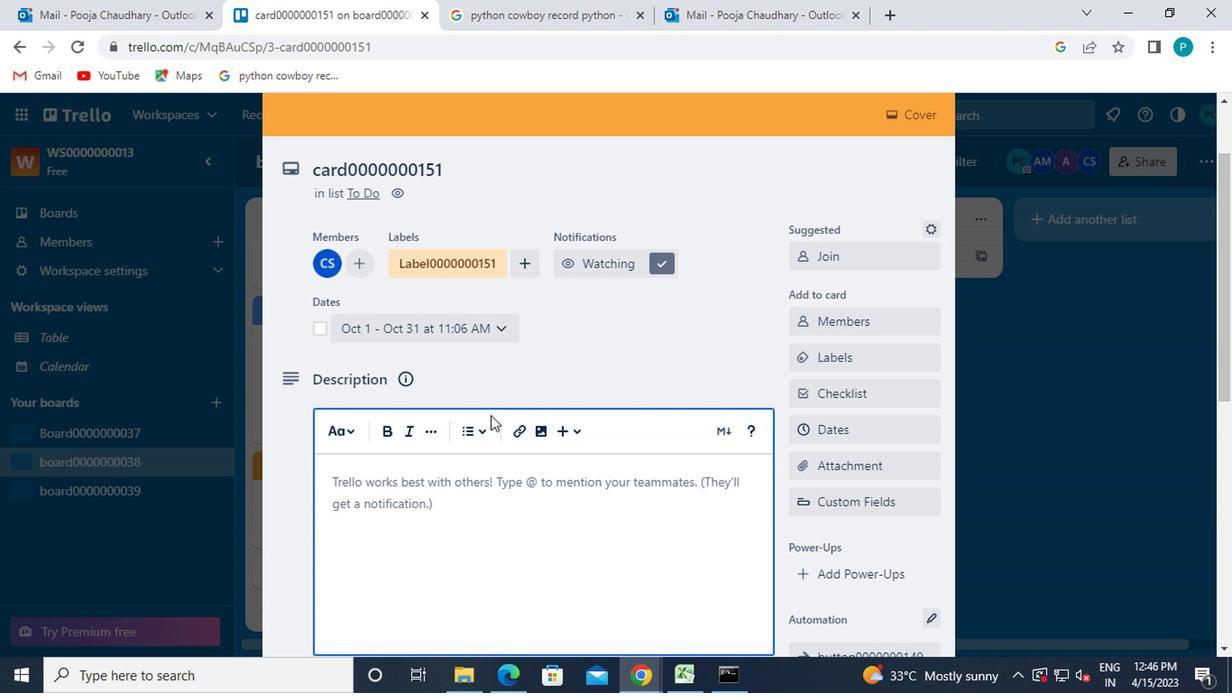 
Action: Key pressed <Key.caps_lock>ds0000000151
Screenshot: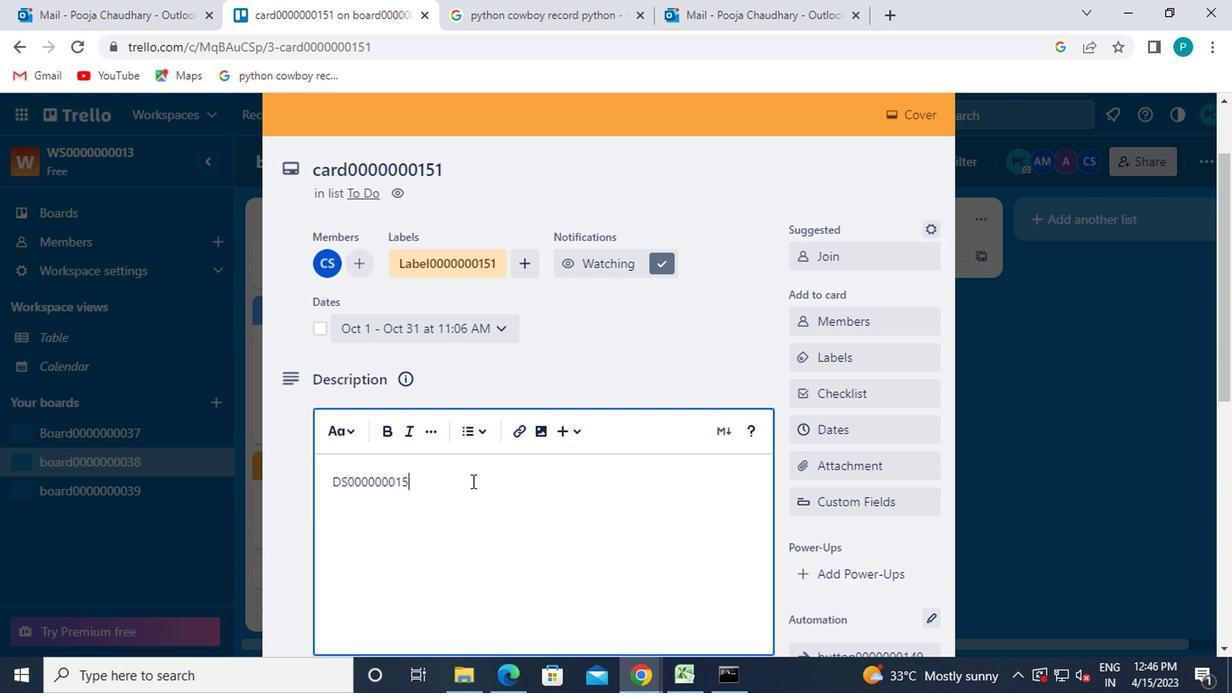 
Action: Mouse moved to (470, 483)
Screenshot: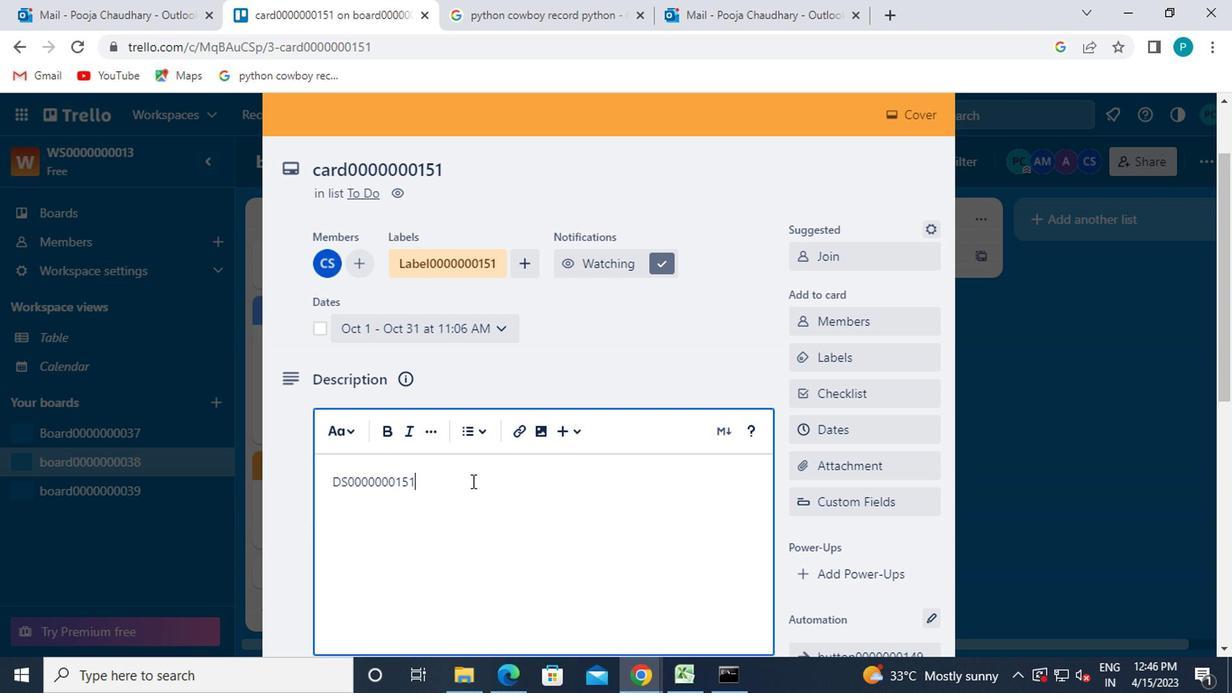 
Action: Mouse scrolled (470, 482) with delta (0, 0)
Screenshot: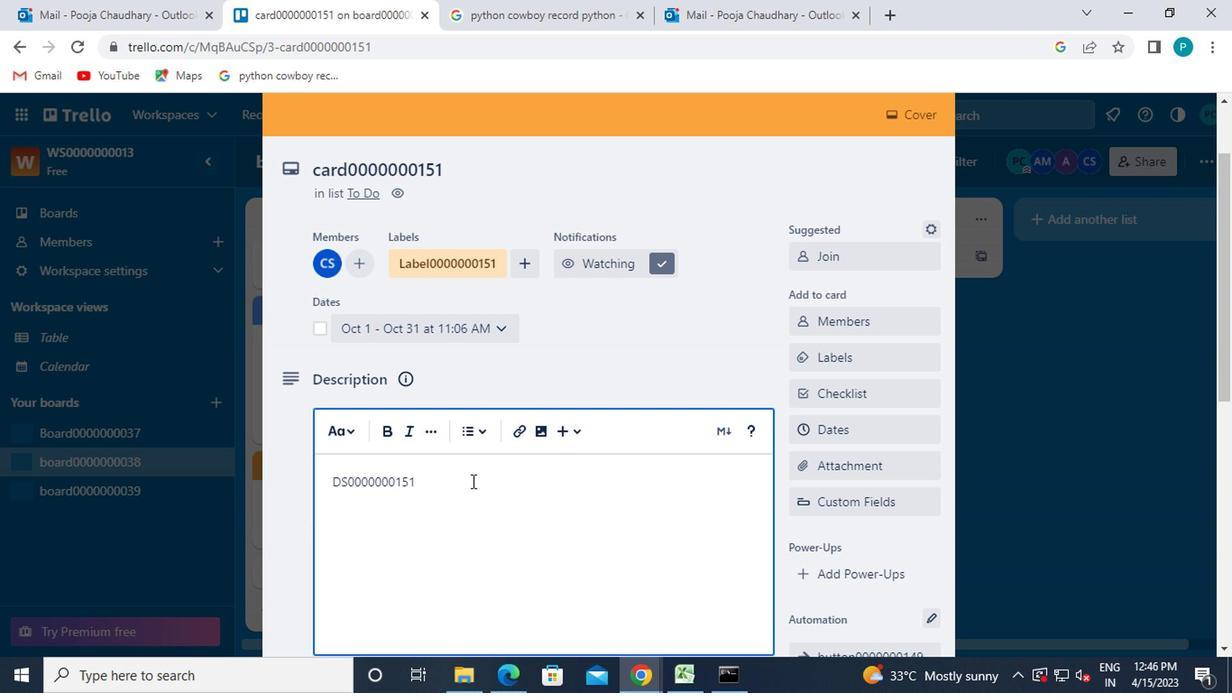 
Action: Mouse scrolled (470, 482) with delta (0, 0)
Screenshot: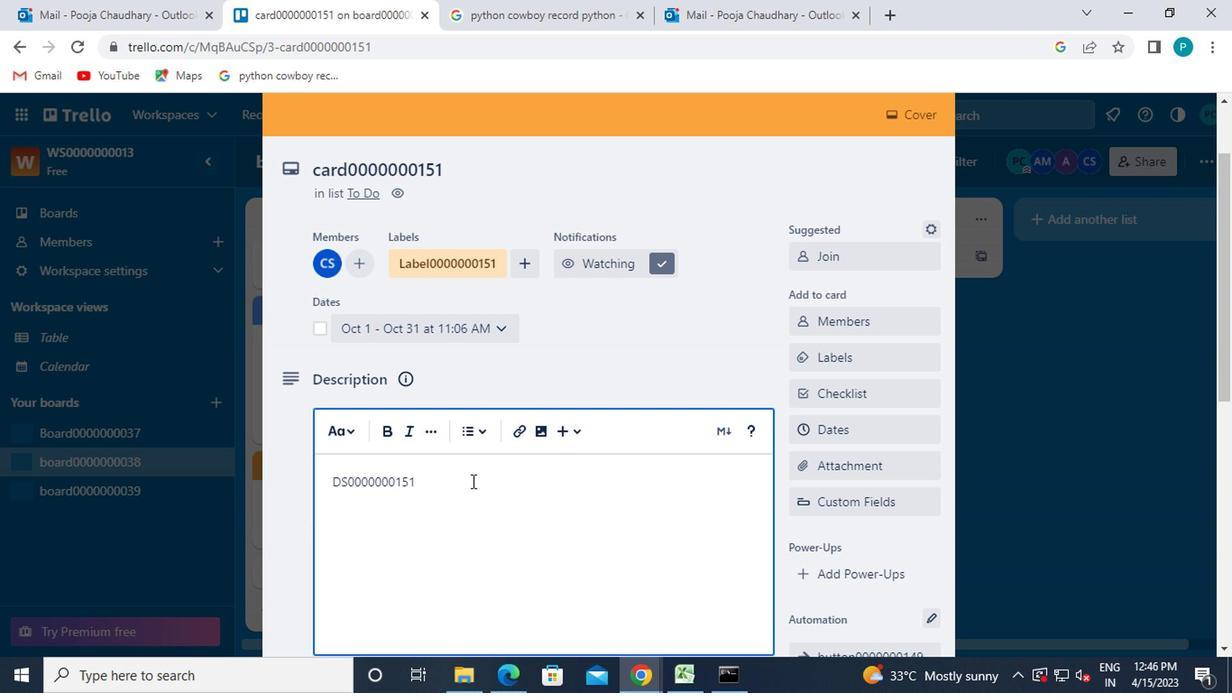 
Action: Mouse scrolled (470, 482) with delta (0, 0)
Screenshot: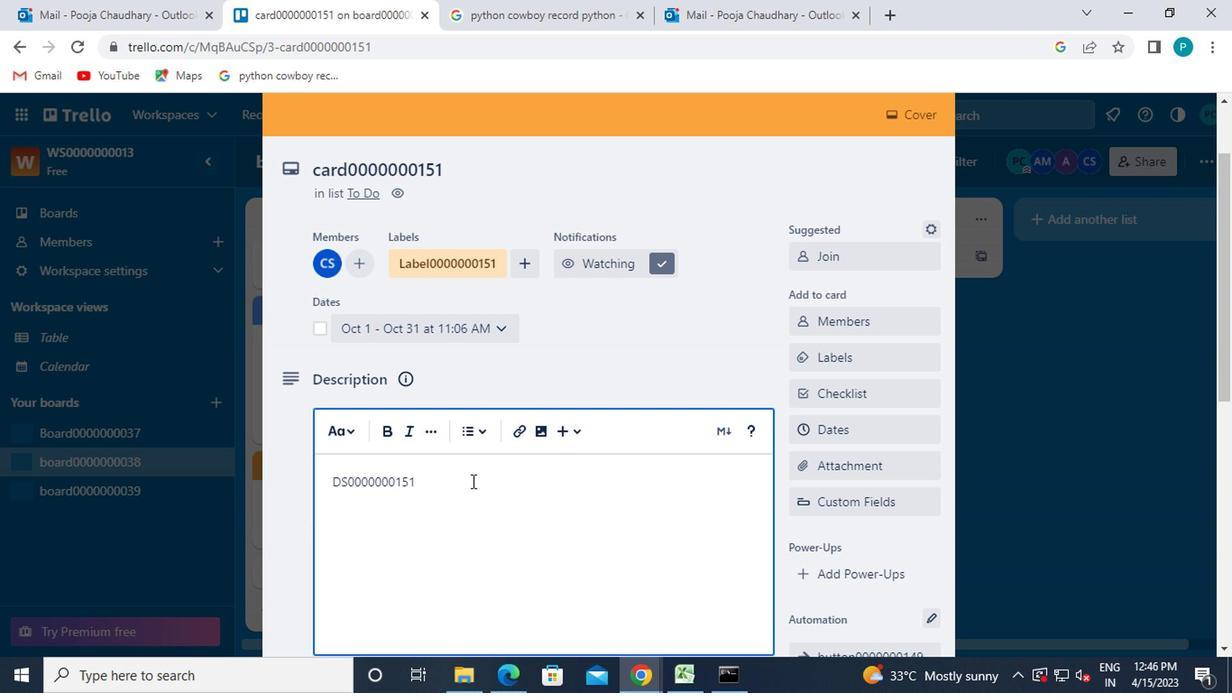 
Action: Mouse moved to (337, 397)
Screenshot: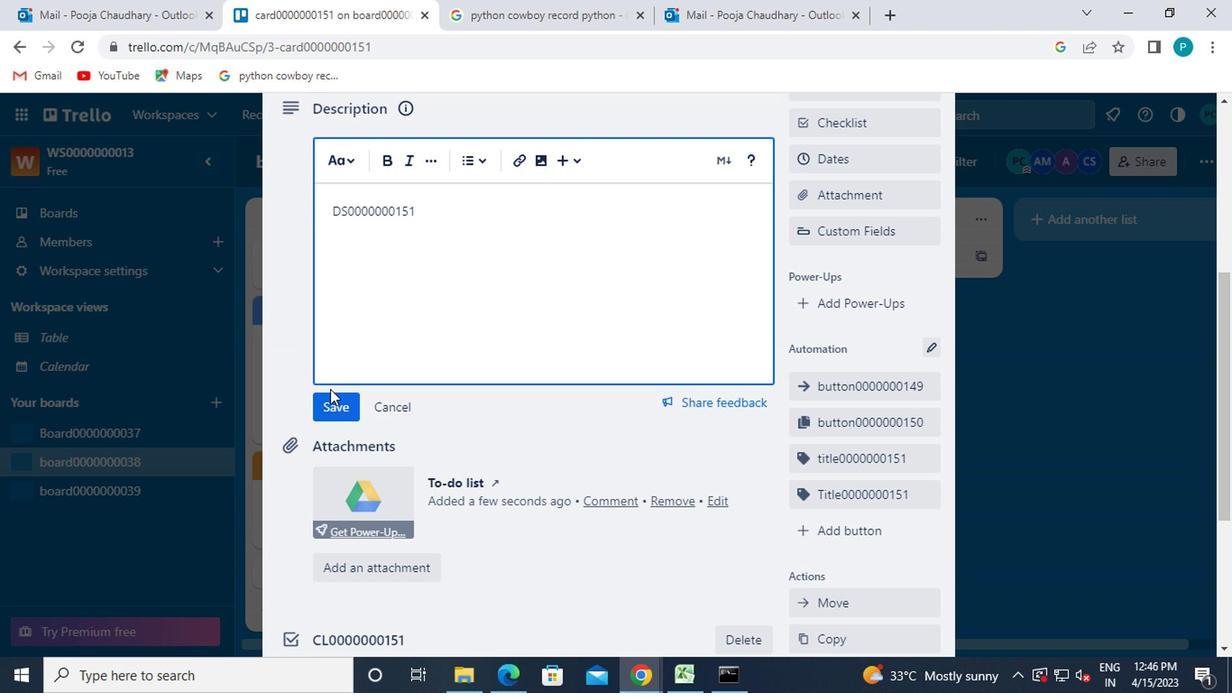 
Action: Mouse pressed left at (337, 397)
Screenshot: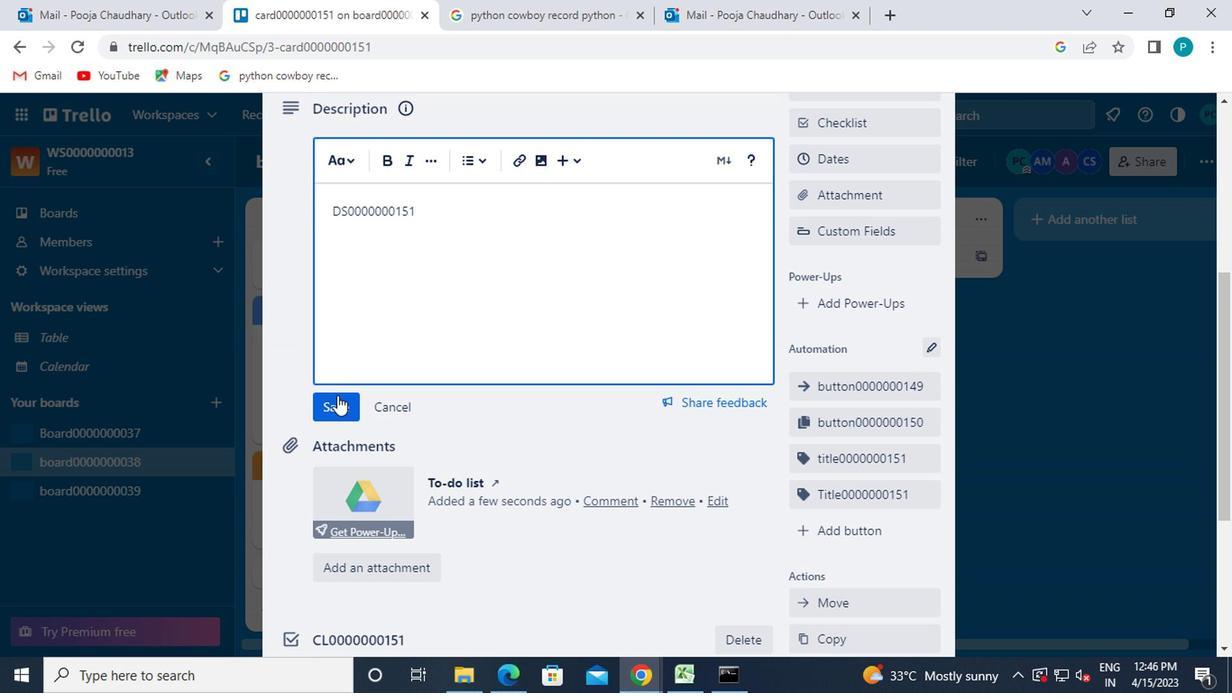 
Action: Mouse moved to (360, 423)
Screenshot: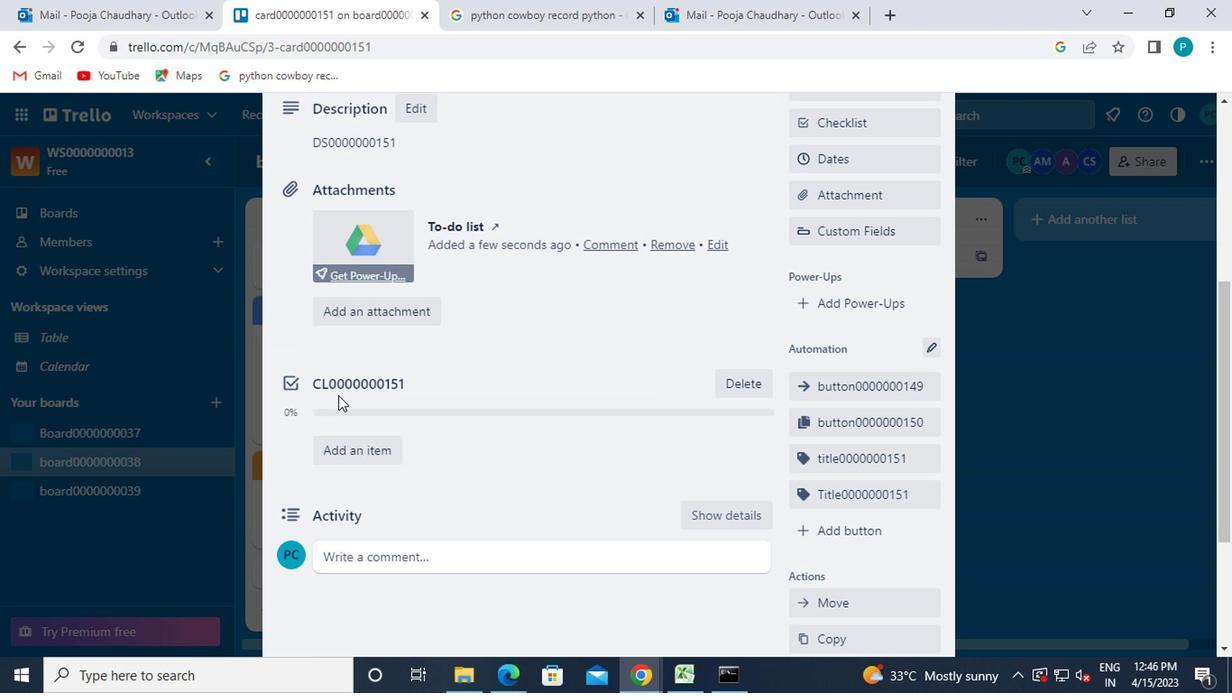 
Action: Mouse scrolled (360, 422) with delta (0, -1)
Screenshot: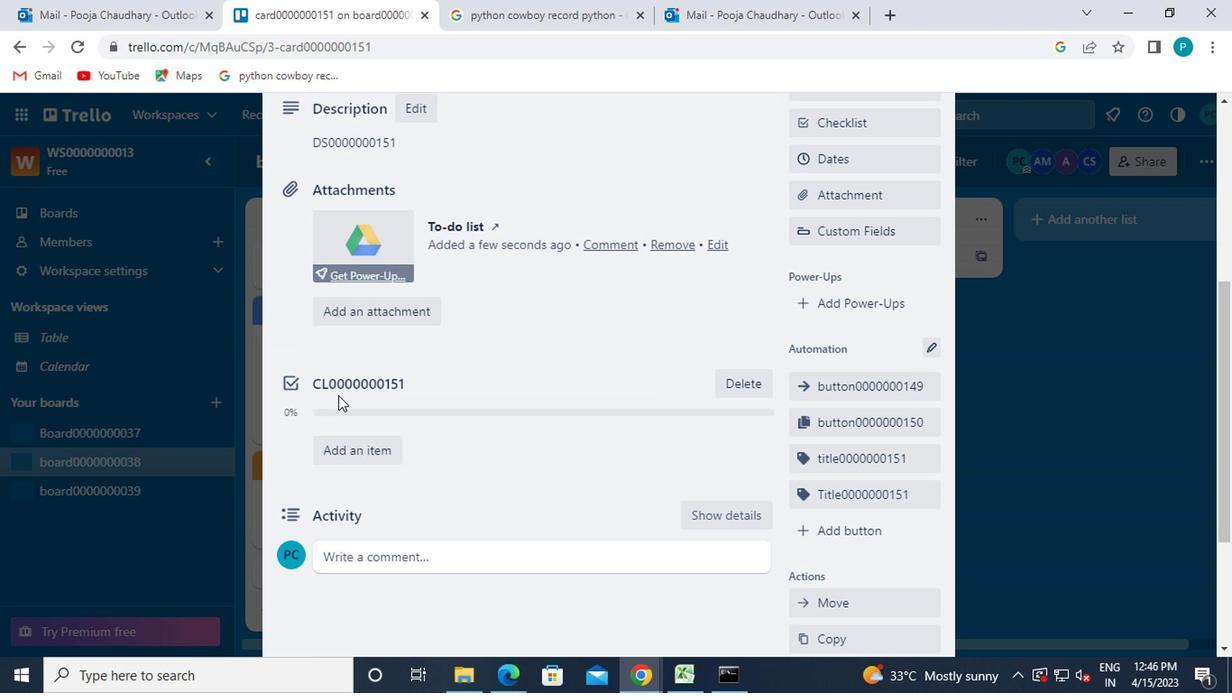 
Action: Mouse moved to (360, 423)
Screenshot: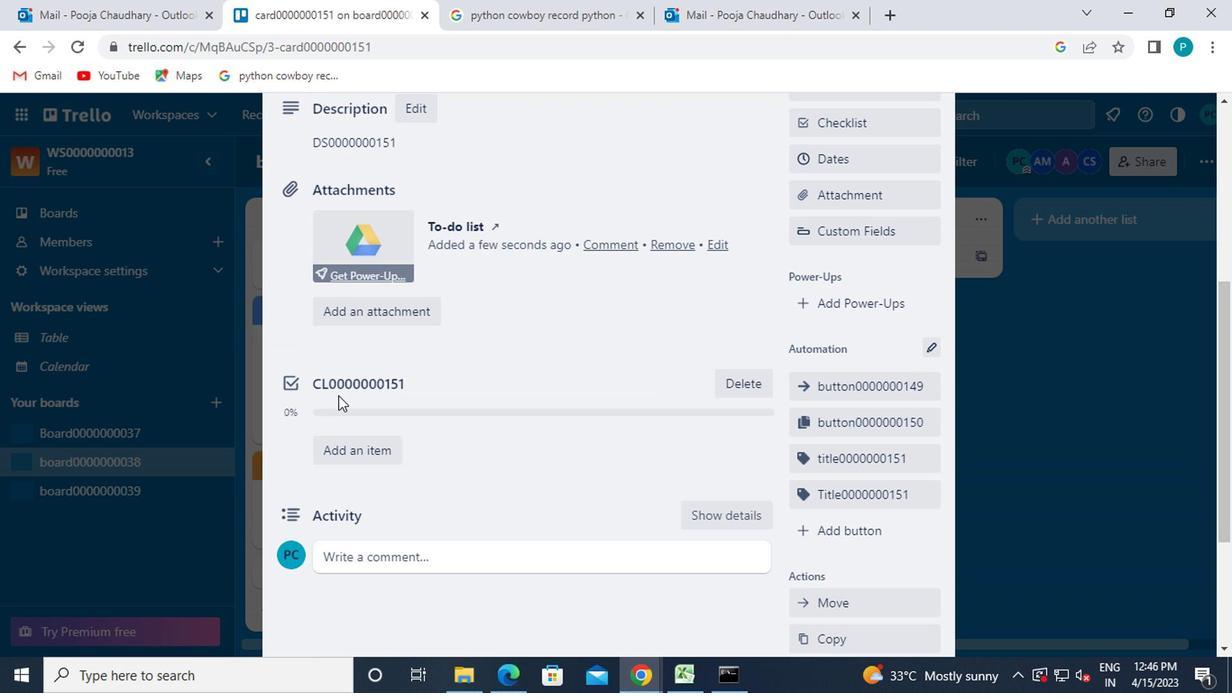 
Action: Mouse scrolled (360, 422) with delta (0, -1)
Screenshot: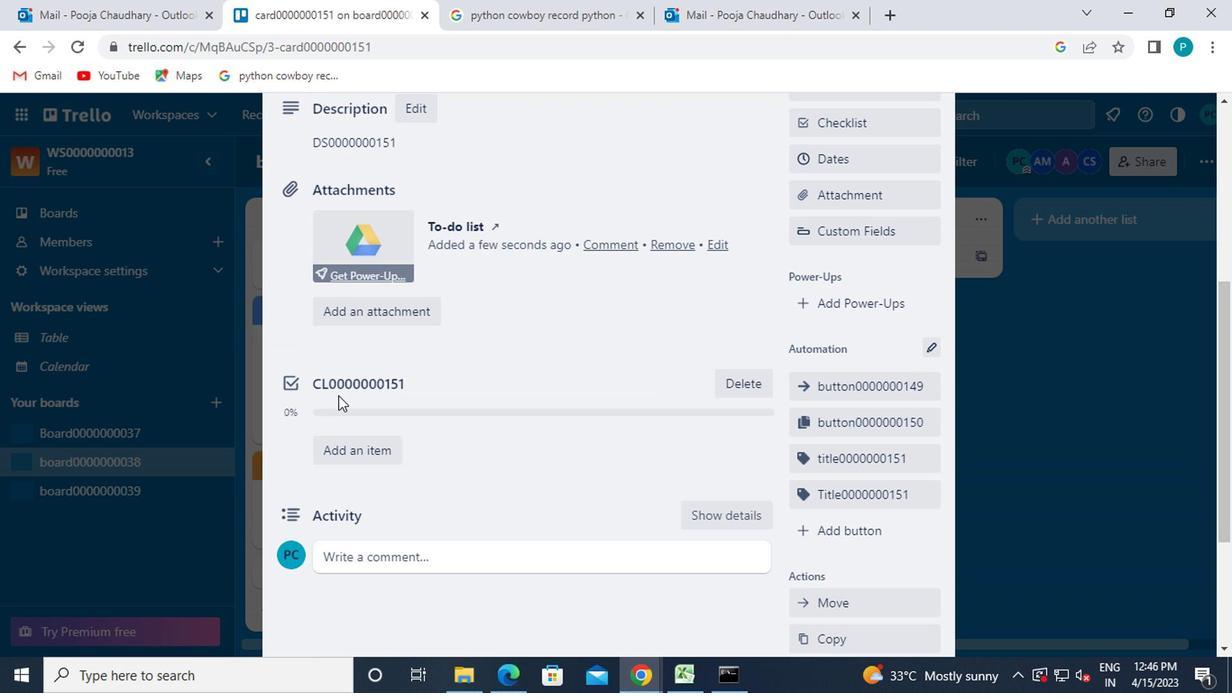 
Action: Mouse moved to (360, 424)
Screenshot: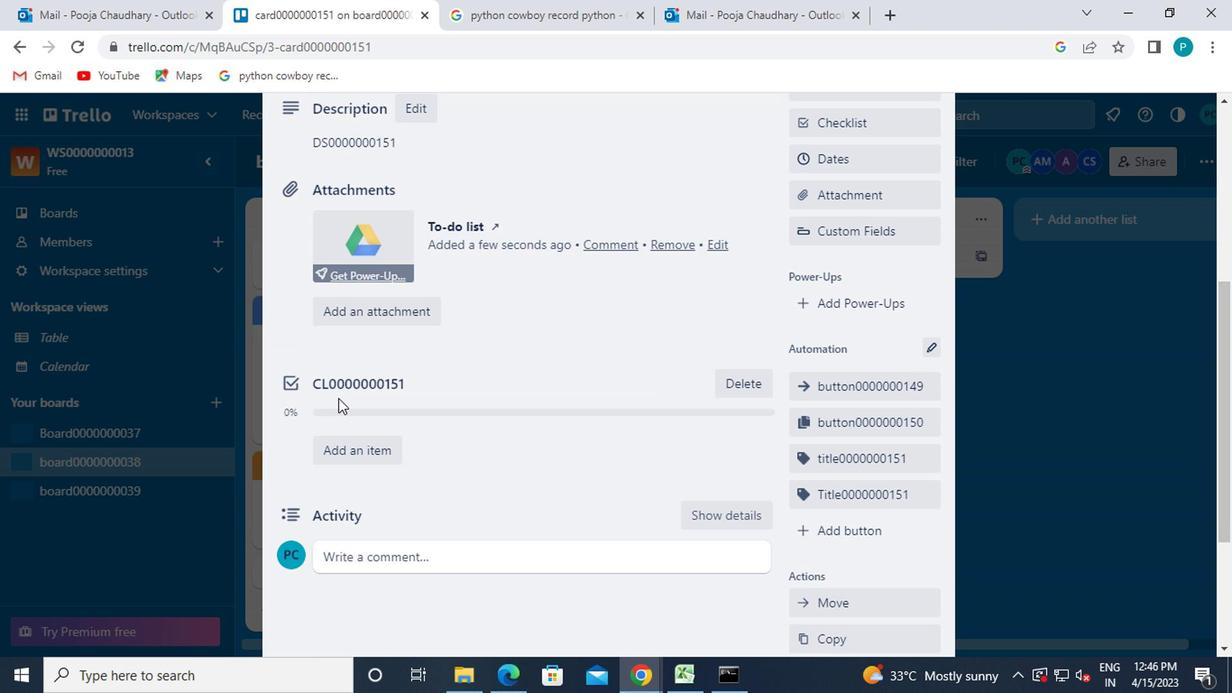 
Action: Mouse scrolled (360, 424) with delta (0, 0)
Screenshot: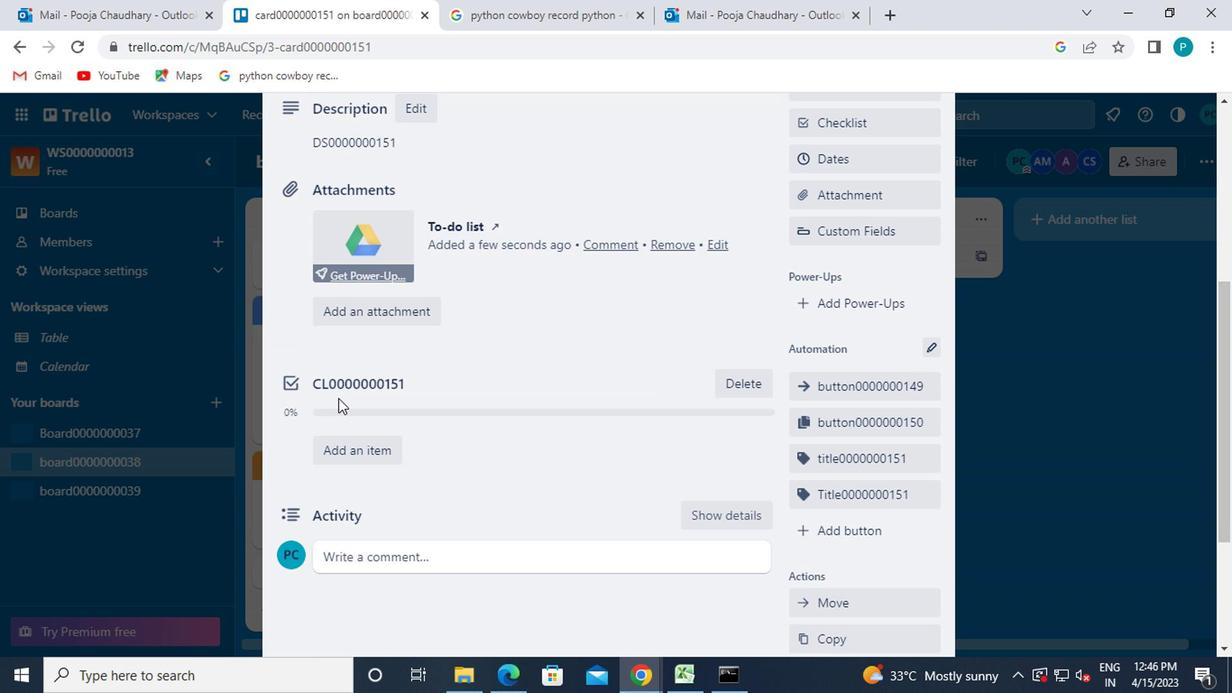 
Action: Mouse moved to (360, 426)
Screenshot: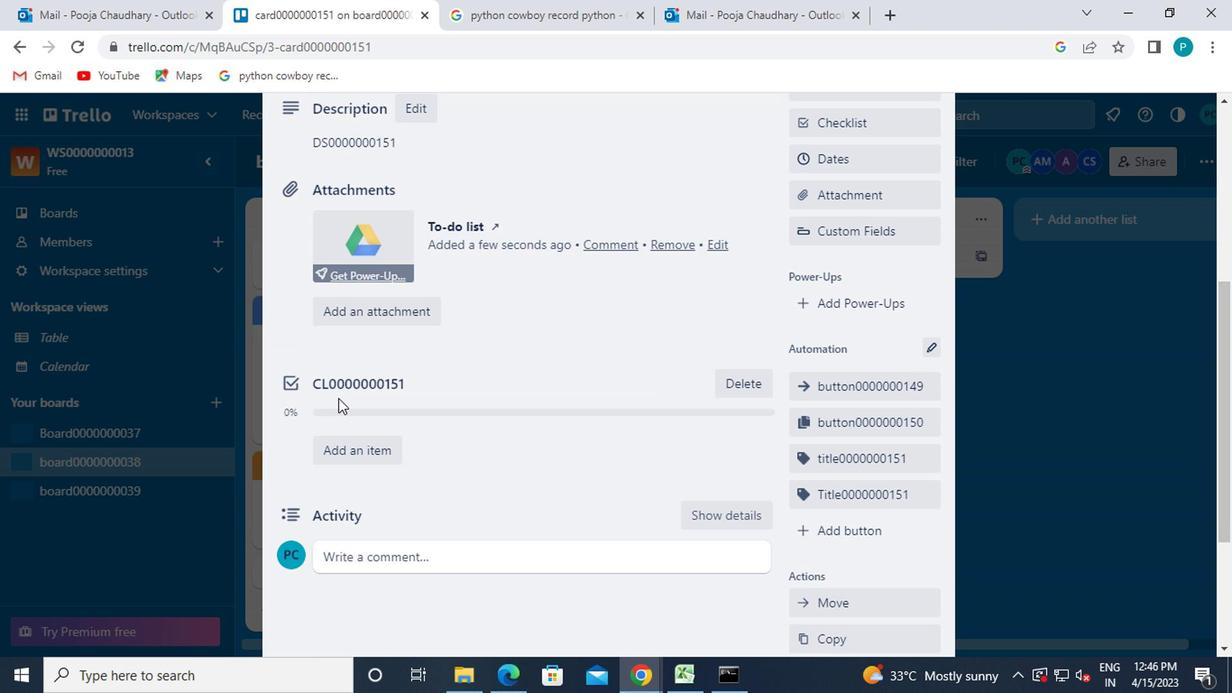 
Action: Mouse scrolled (360, 424) with delta (0, -1)
Screenshot: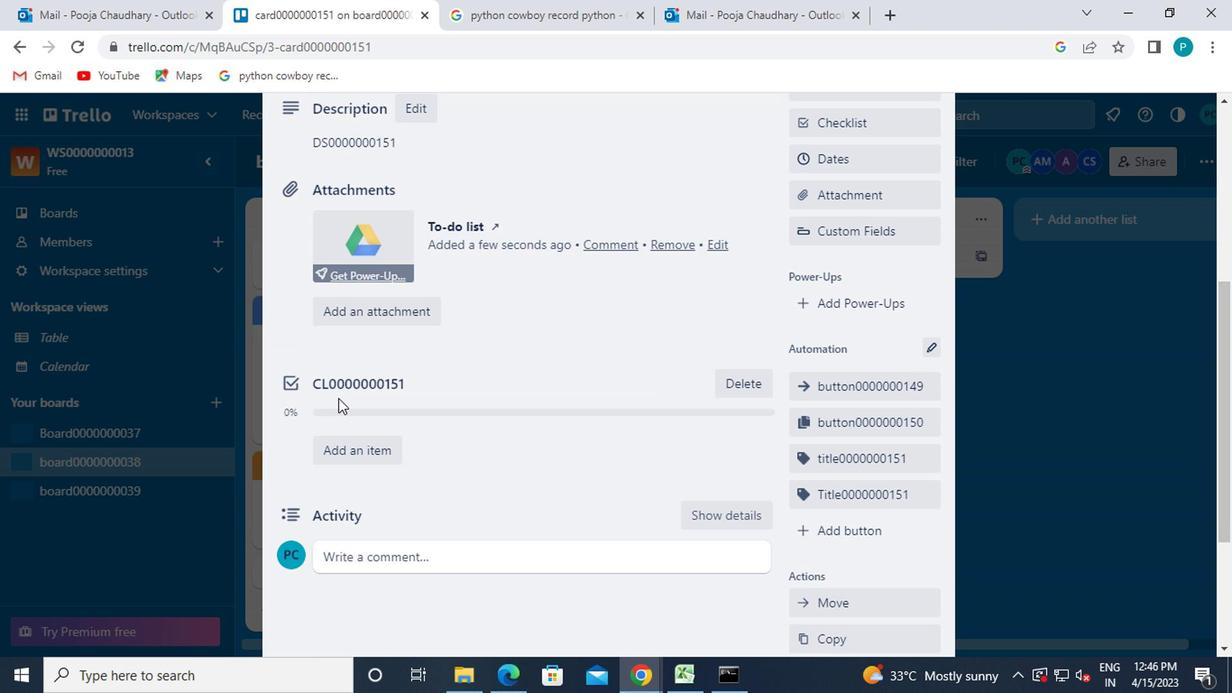
Action: Mouse moved to (344, 335)
Screenshot: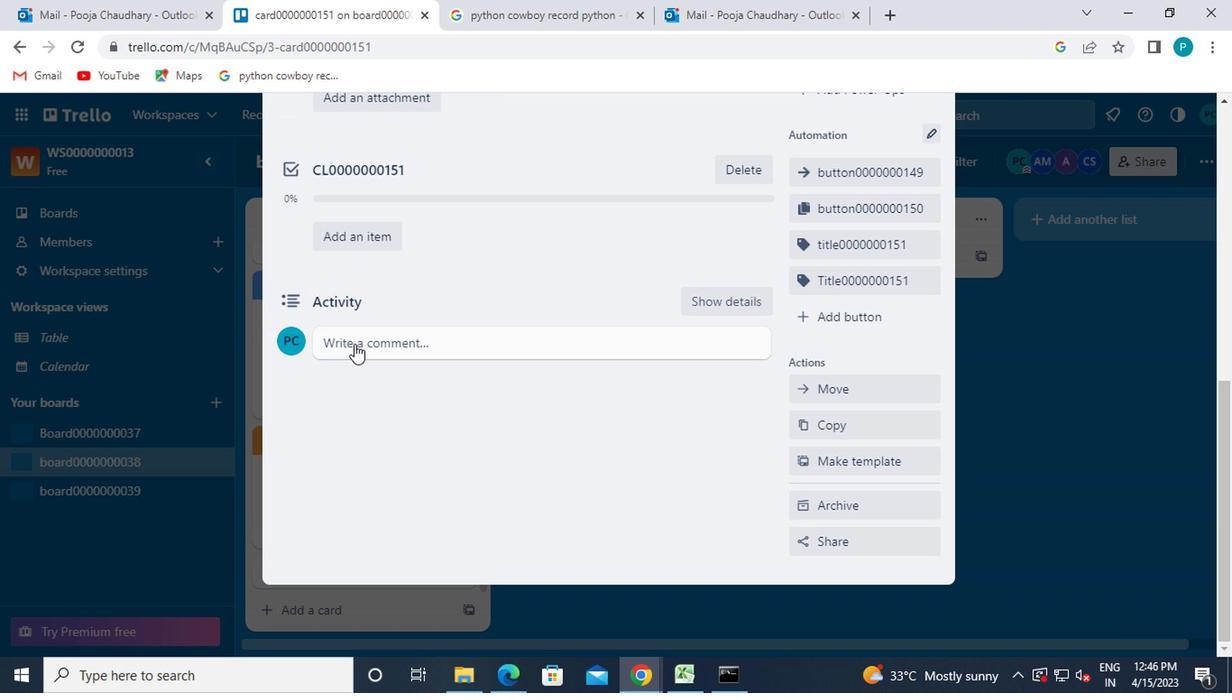 
Action: Mouse pressed left at (344, 335)
Screenshot: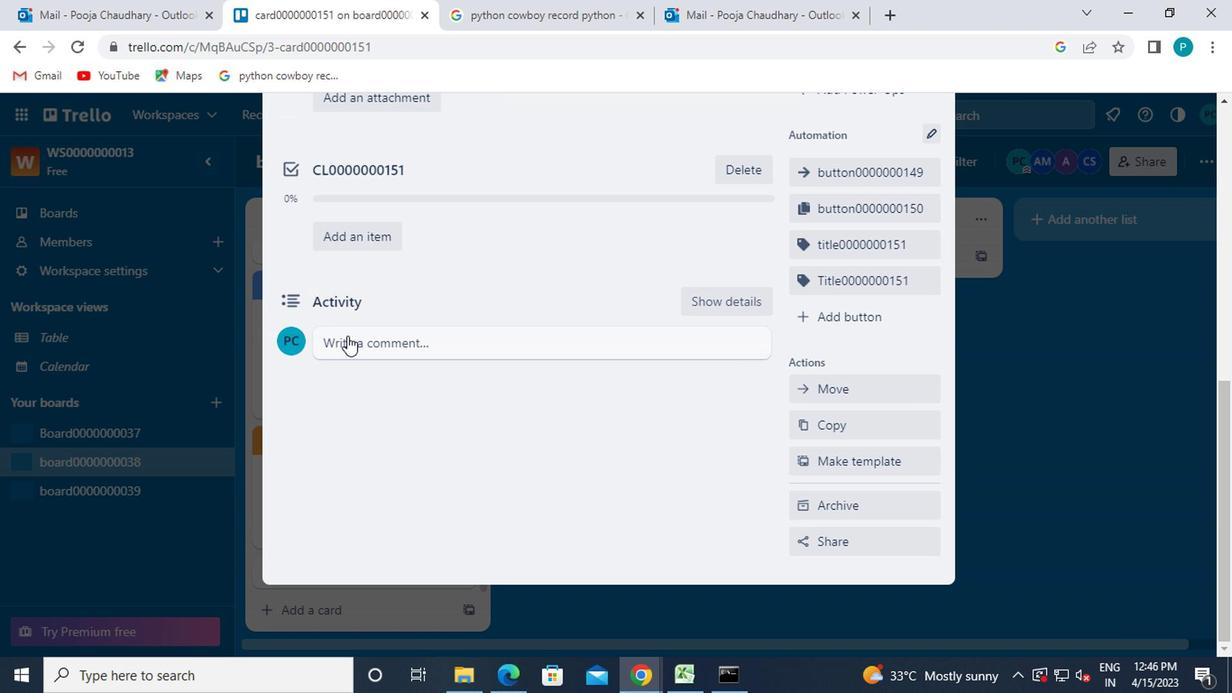 
Action: Mouse moved to (351, 330)
Screenshot: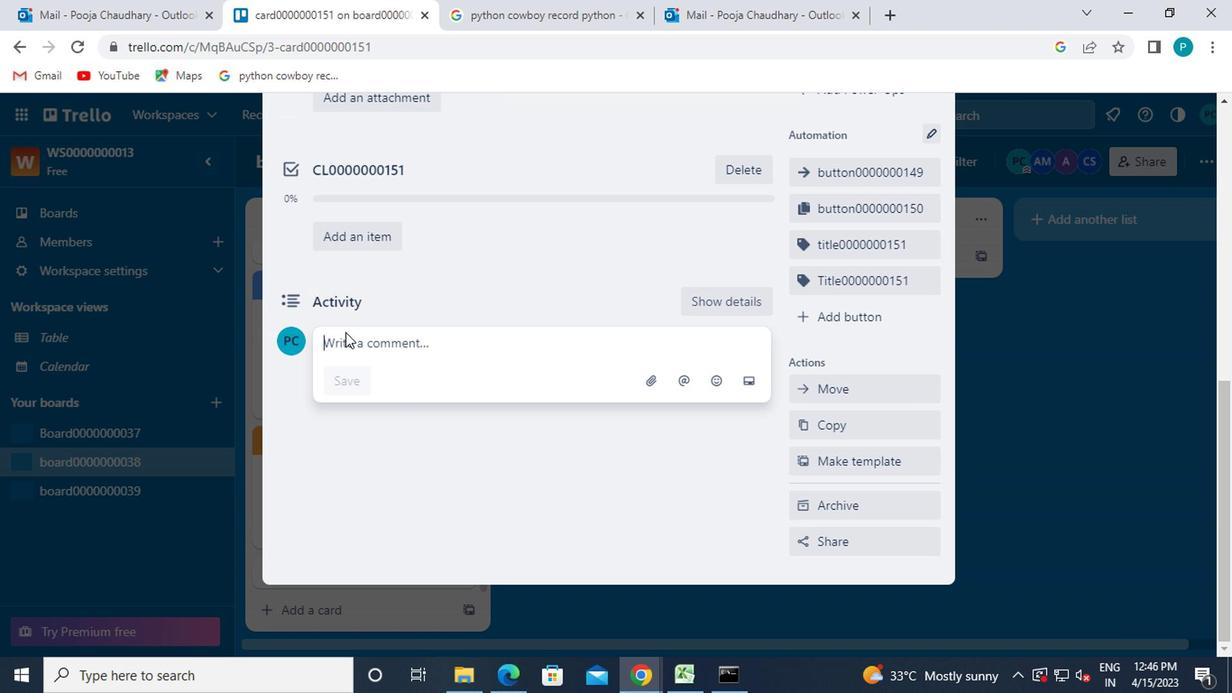 
Action: Key pressed cm0000000151
Screenshot: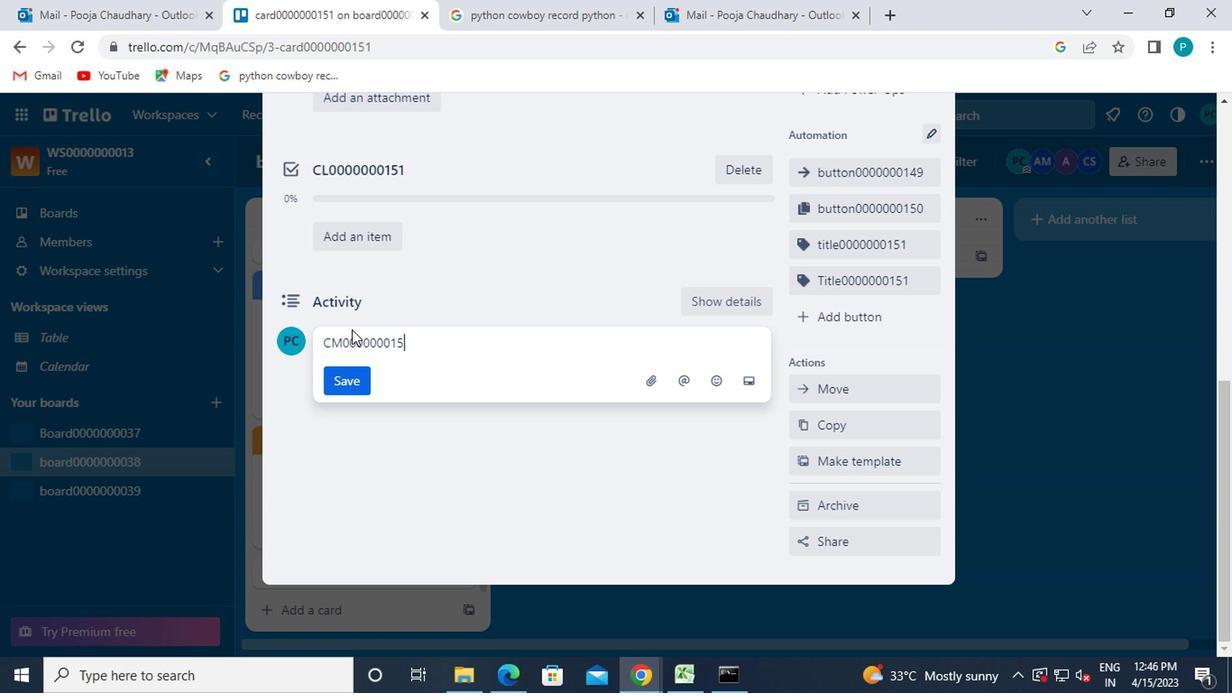 
Action: Mouse moved to (363, 388)
Screenshot: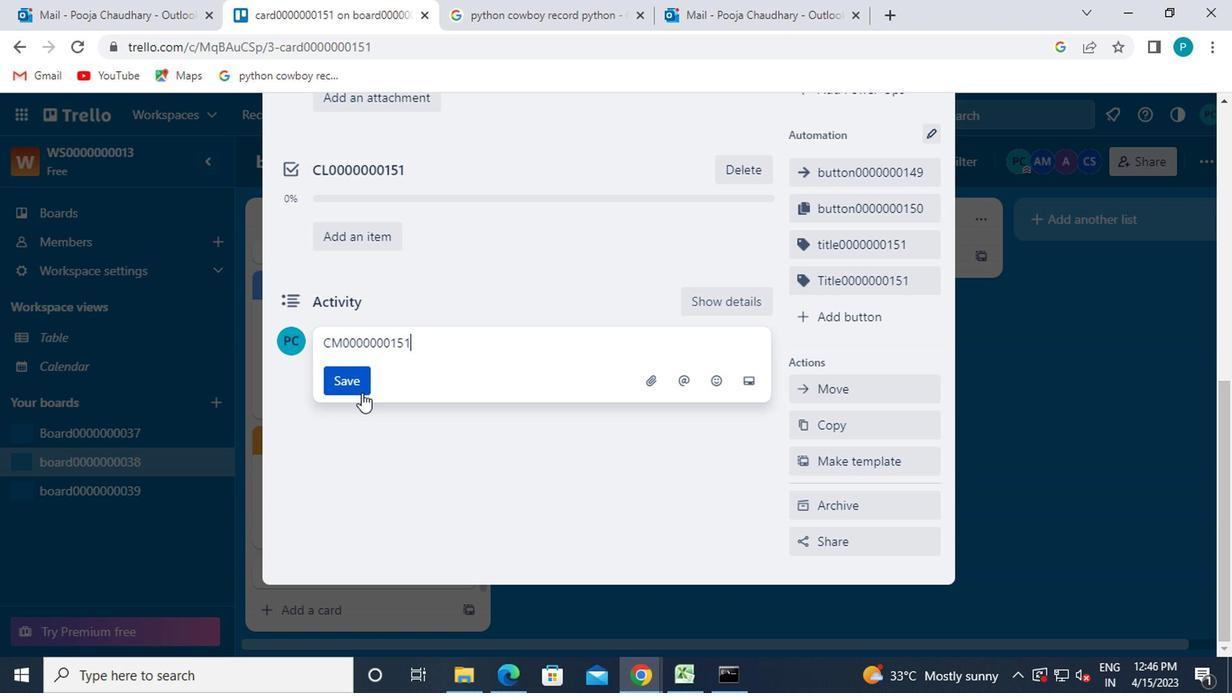 
Action: Mouse pressed left at (363, 388)
Screenshot: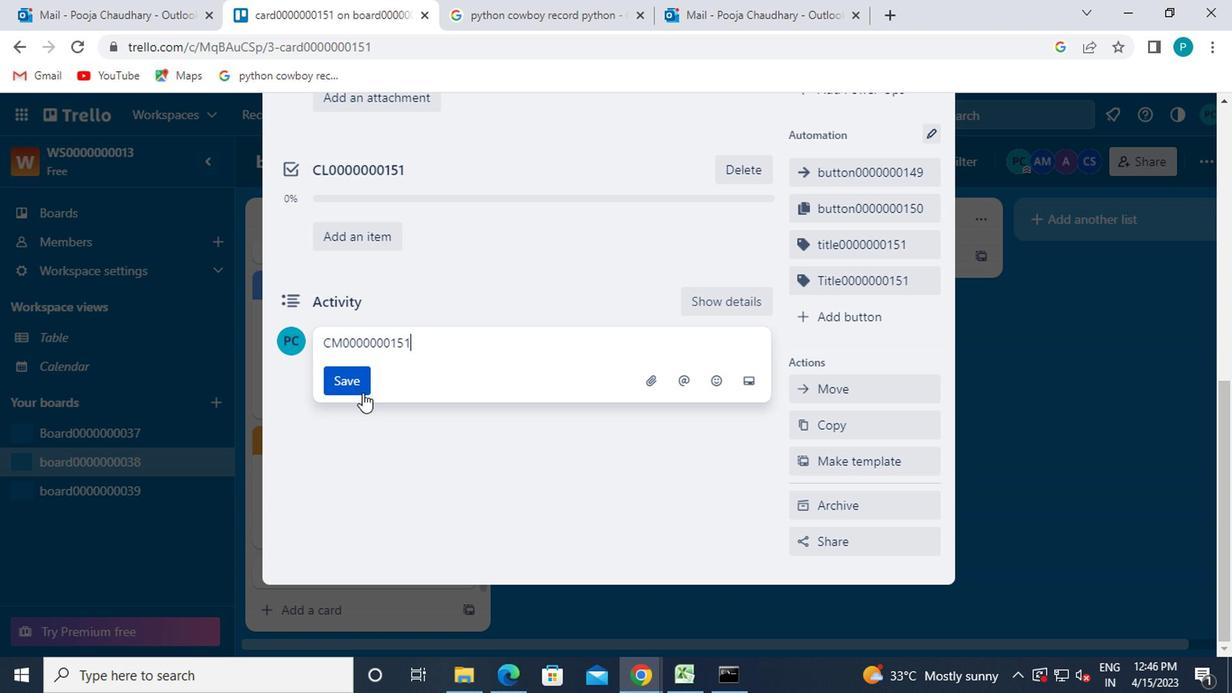 
Action: Mouse moved to (425, 523)
Screenshot: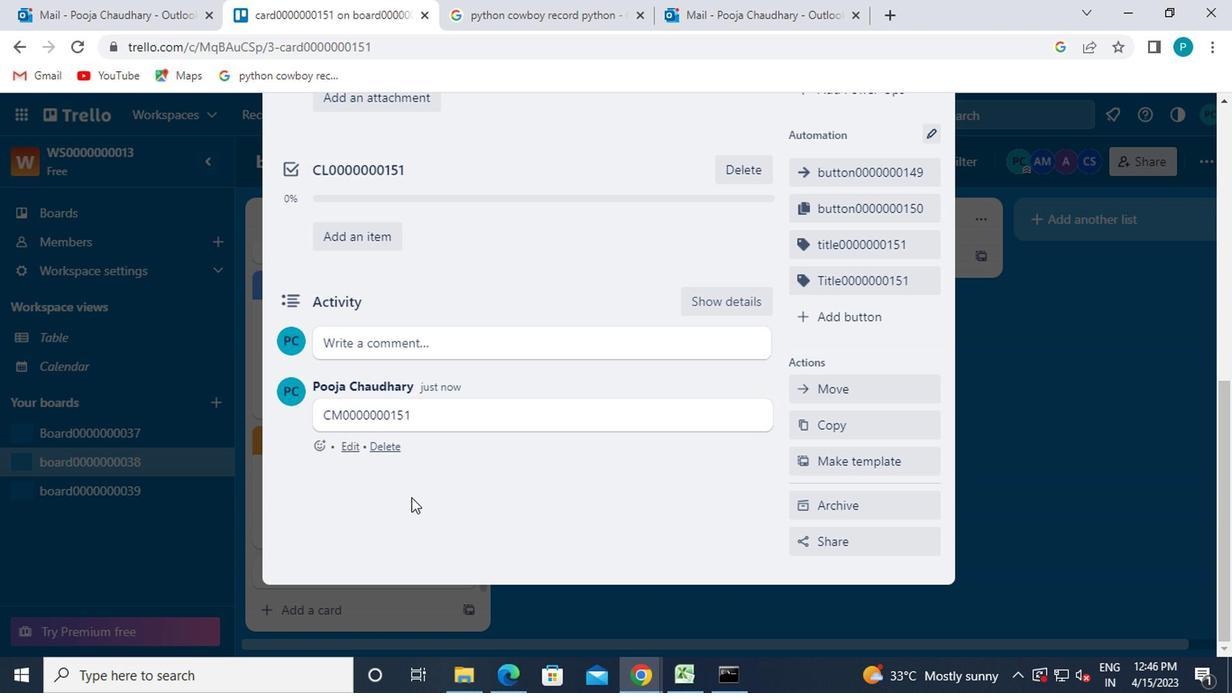 
Action: Mouse scrolled (425, 524) with delta (0, 0)
Screenshot: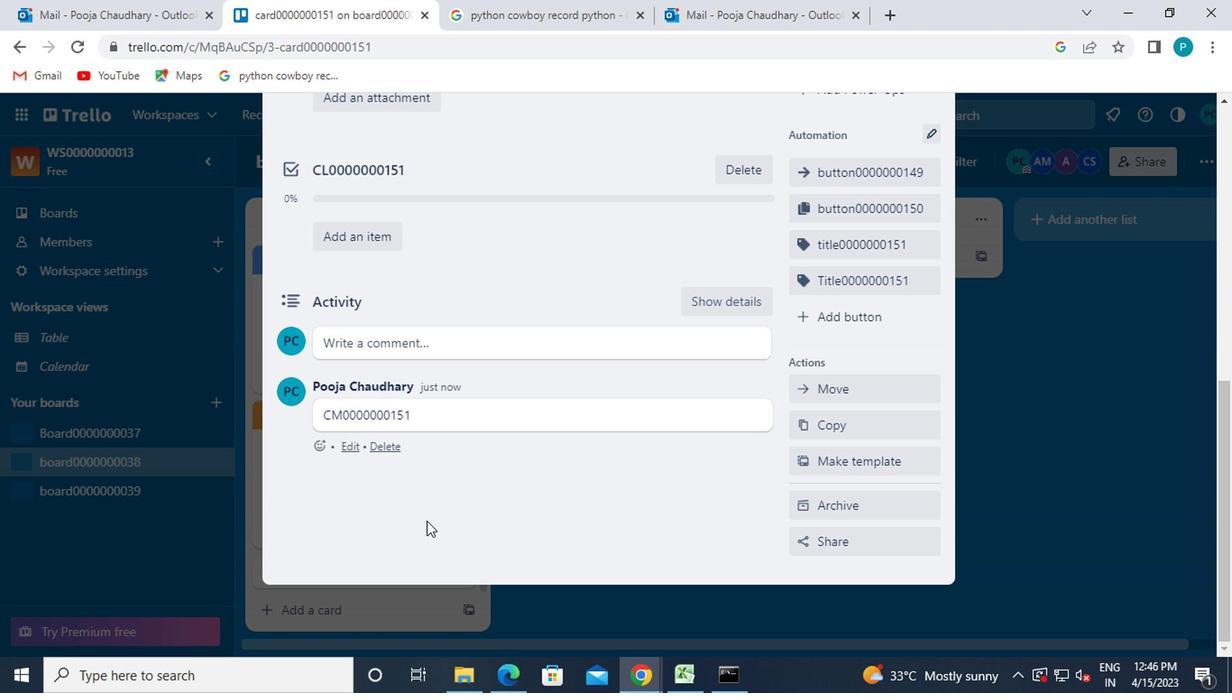 
Action: Mouse moved to (425, 523)
Screenshot: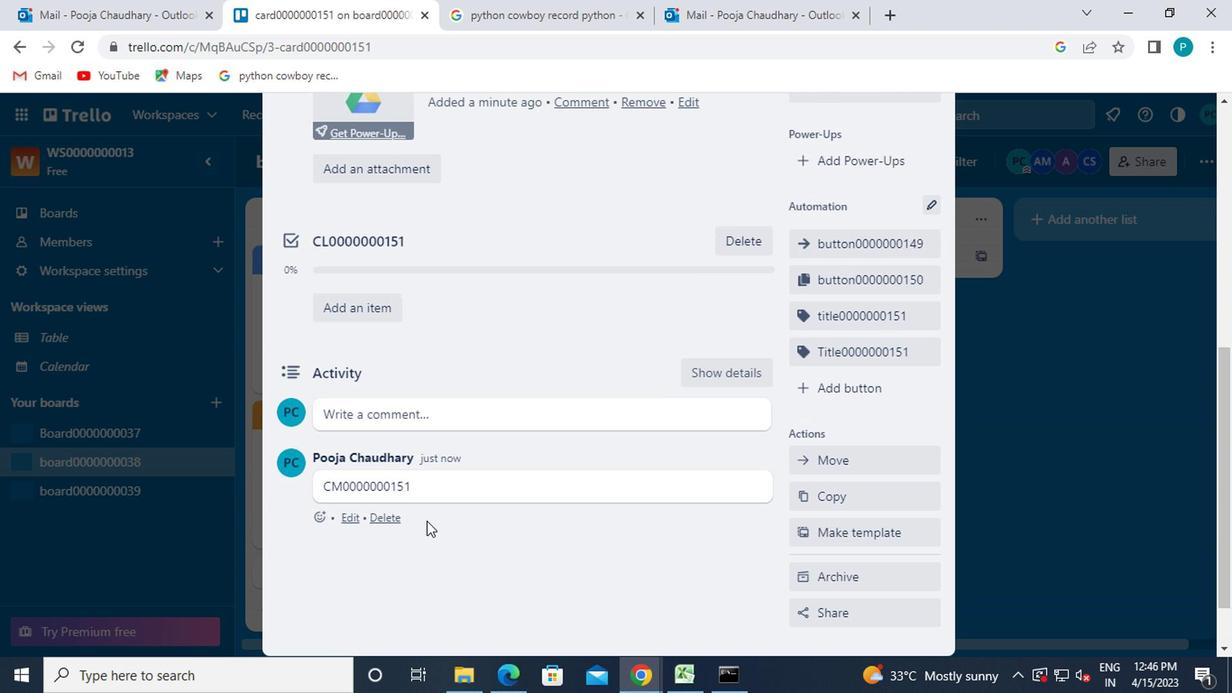 
